 Task: Select transit view around selected location Joshua Tree National Park, California, United States and check out the nearest train station
Action: Mouse scrolled (989, 209) with delta (0, 0)
Screenshot: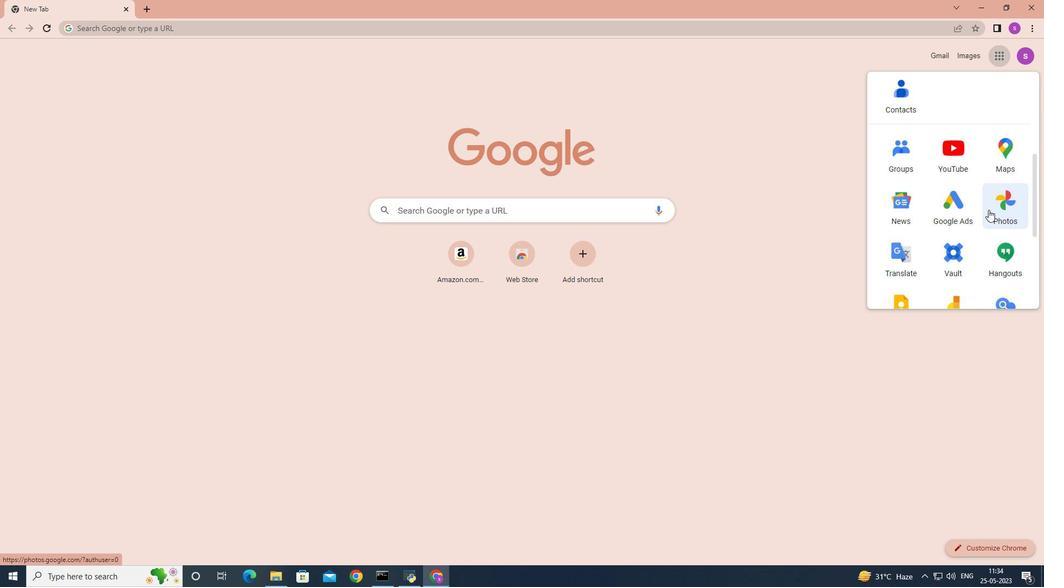 
Action: Mouse scrolled (989, 209) with delta (0, 0)
Screenshot: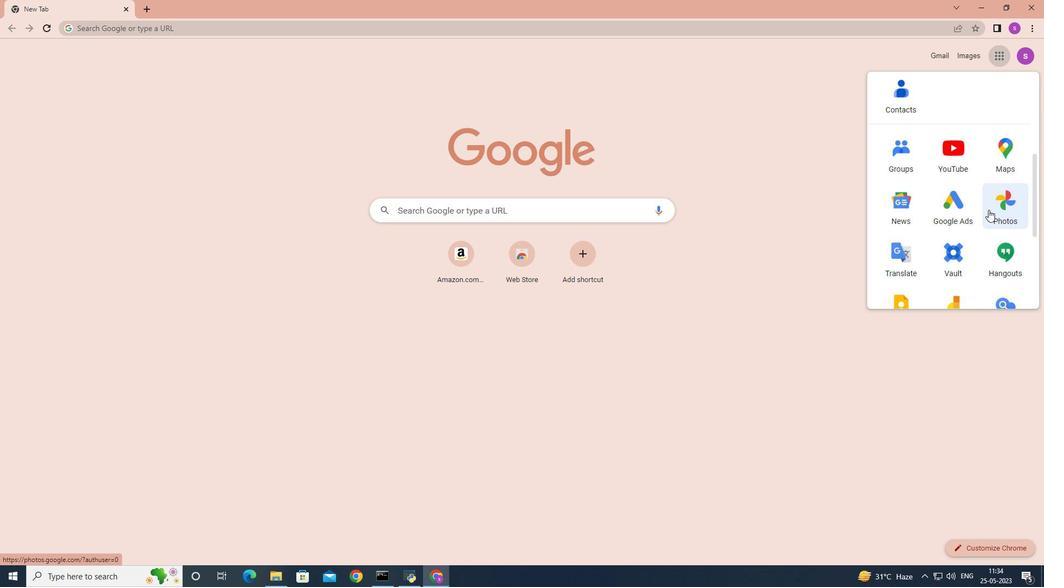 
Action: Mouse moved to (1005, 178)
Screenshot: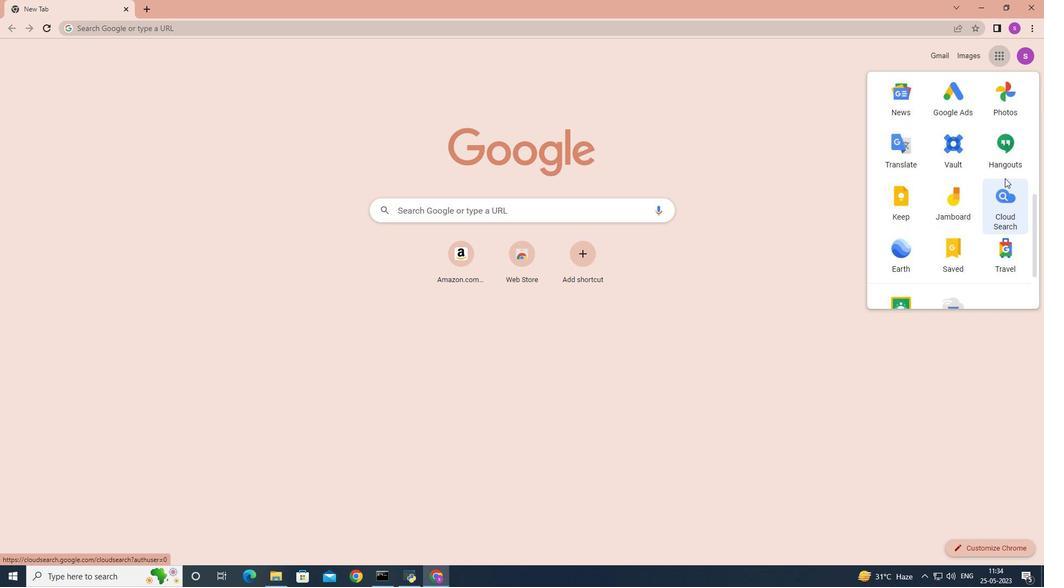 
Action: Mouse scrolled (1005, 179) with delta (0, 0)
Screenshot: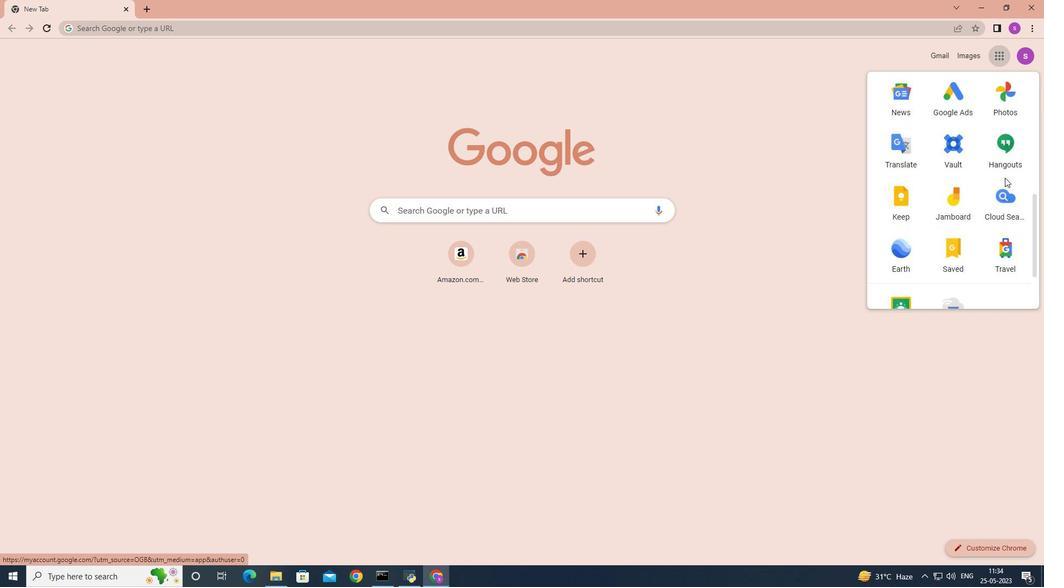 
Action: Mouse scrolled (1005, 179) with delta (0, 0)
Screenshot: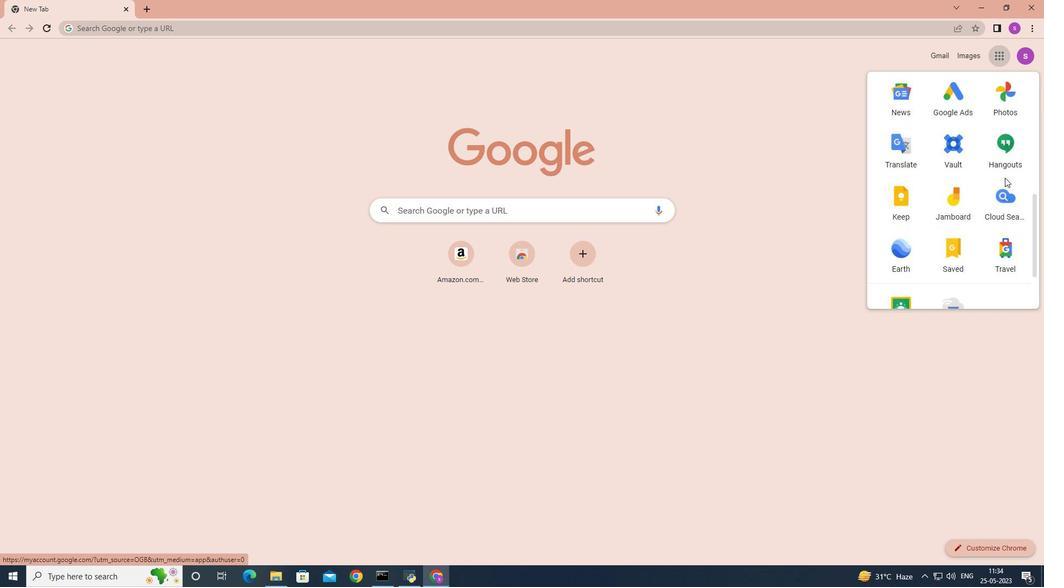 
Action: Mouse moved to (1003, 146)
Screenshot: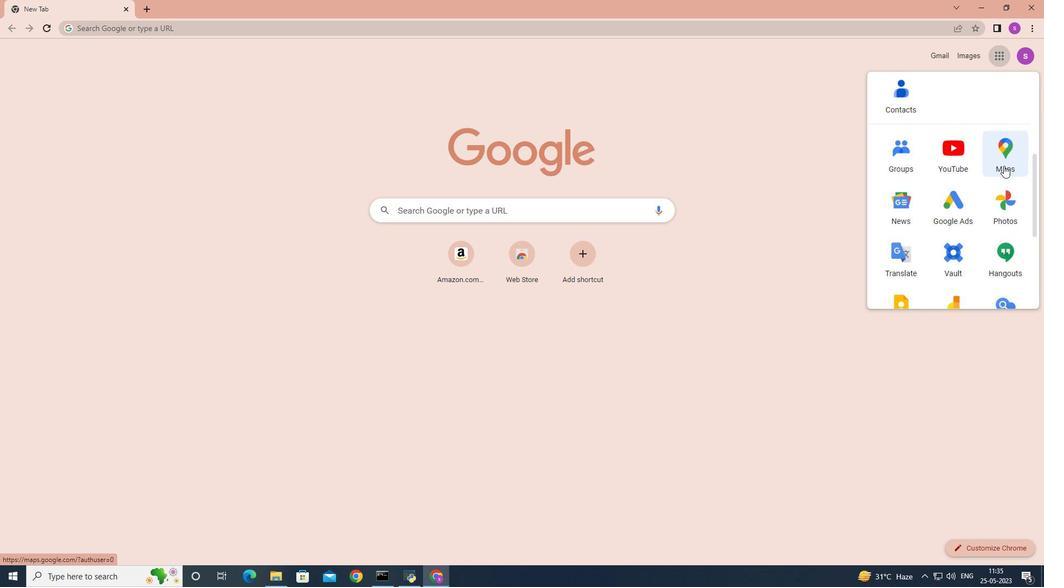 
Action: Mouse pressed left at (1003, 146)
Screenshot: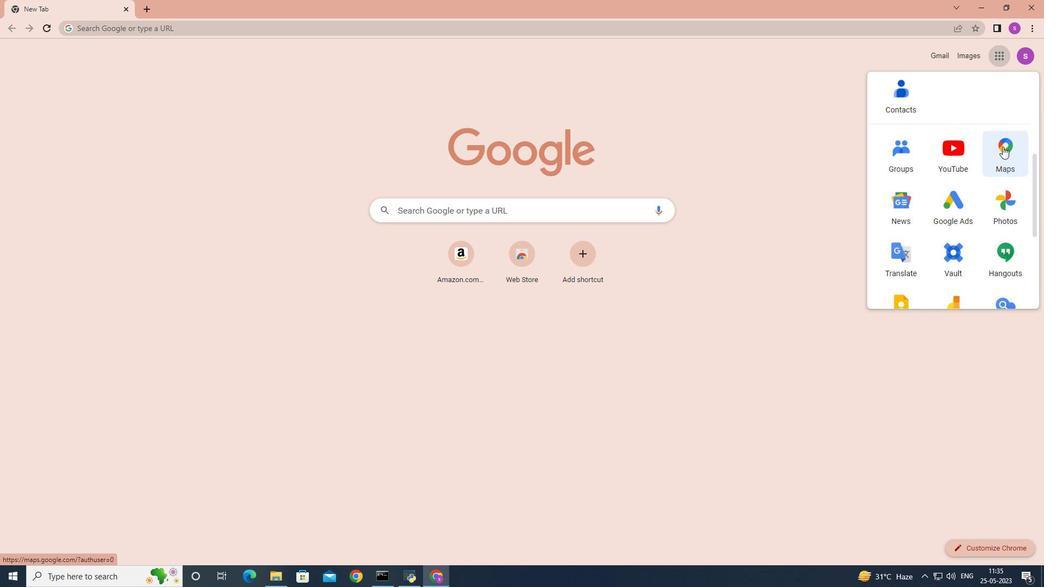 
Action: Mouse moved to (212, 57)
Screenshot: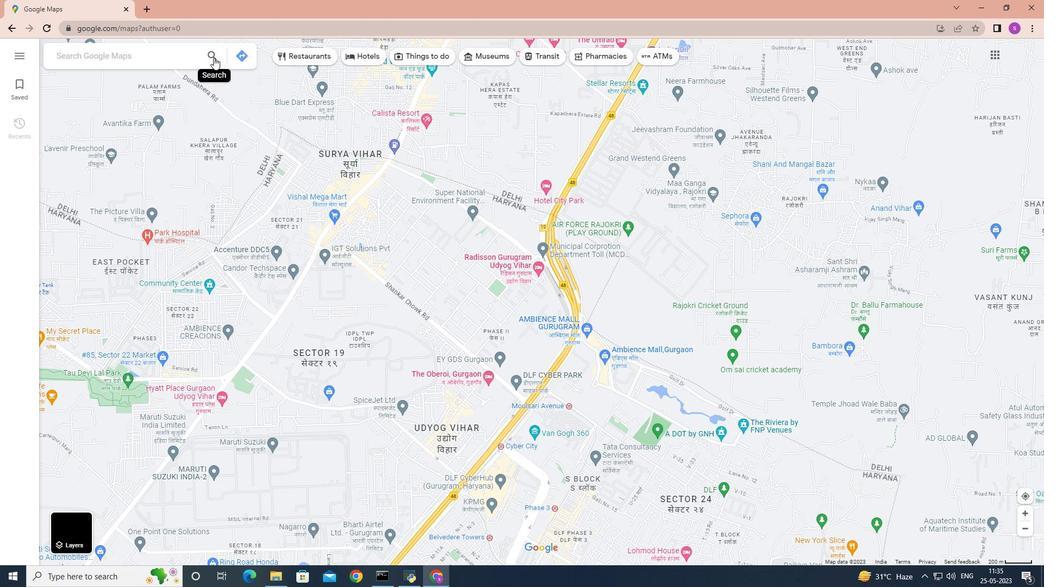 
Action: Mouse pressed left at (212, 57)
Screenshot: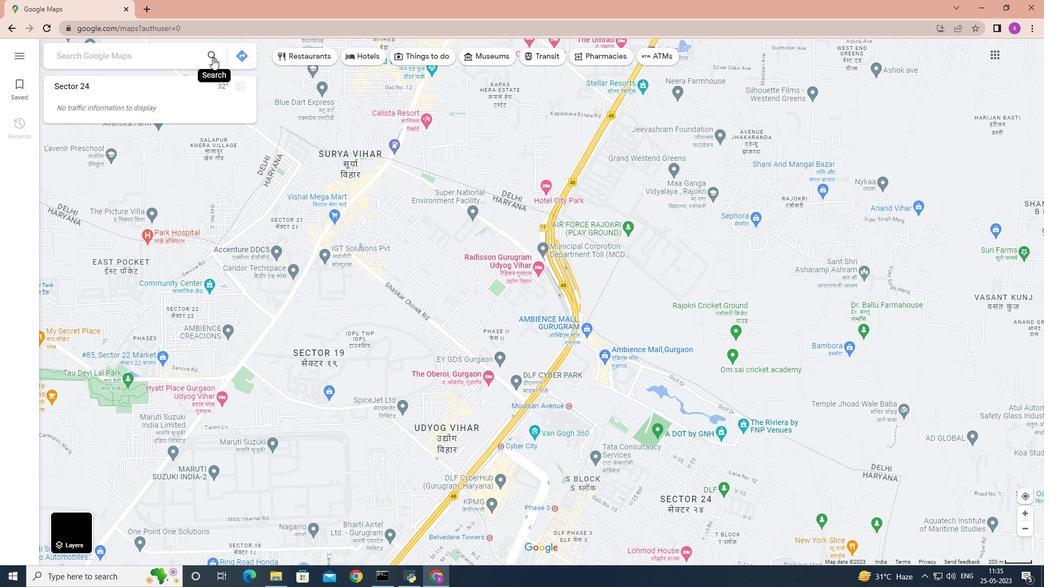 
Action: Mouse moved to (207, 60)
Screenshot: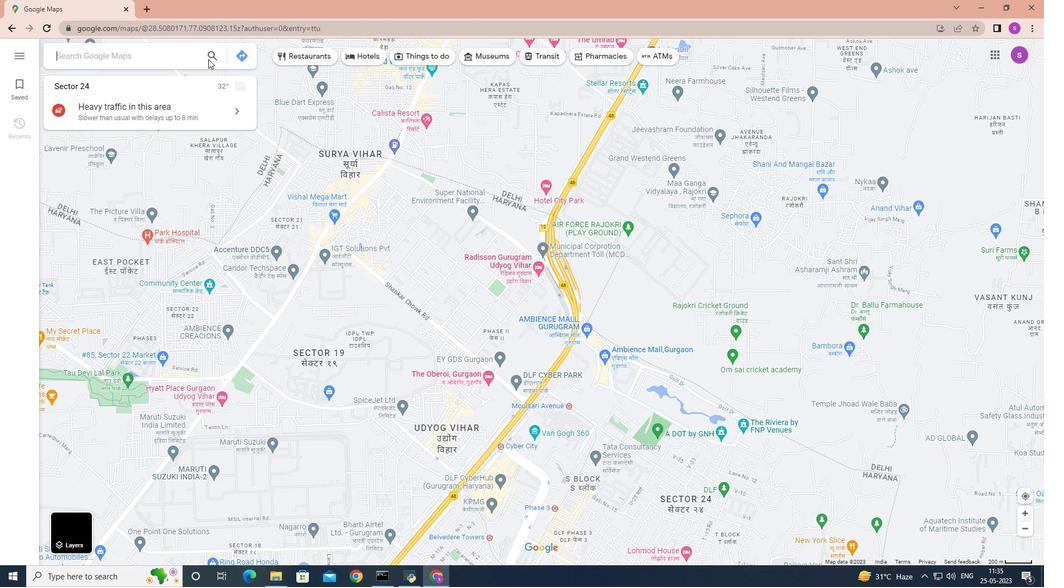 
Action: Key pressed <Key.shift>Joshua<Key.space><Key.shift>Tree<Key.space><Key.shift>National<Key.space><Key.shift>park,<Key.space><Key.shift>California<Key.space>,<Key.space>uno<Key.backspace>itr<Key.backspace>ed<Key.space><Key.shift>States
Screenshot: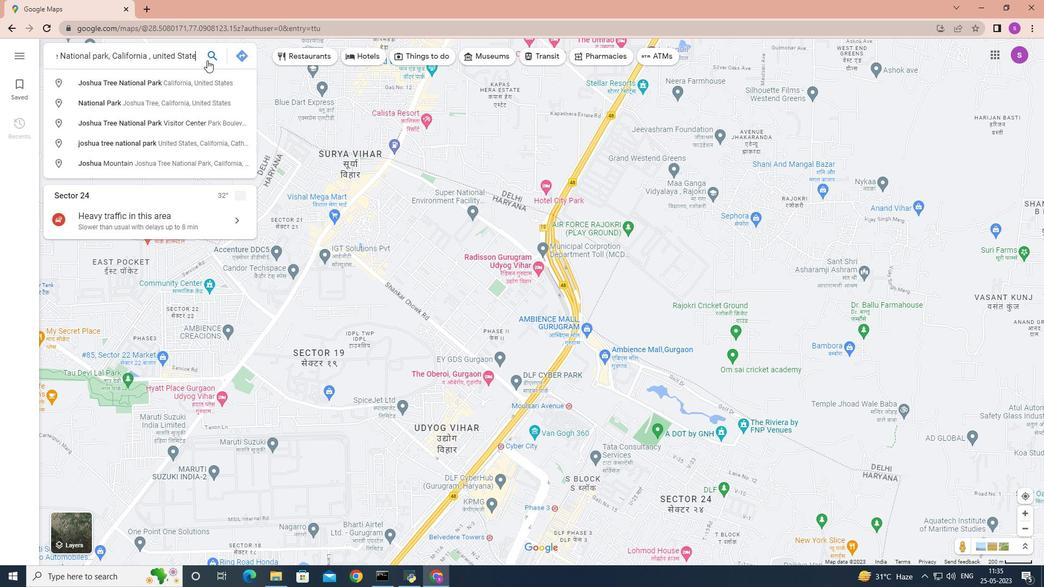 
Action: Mouse moved to (210, 53)
Screenshot: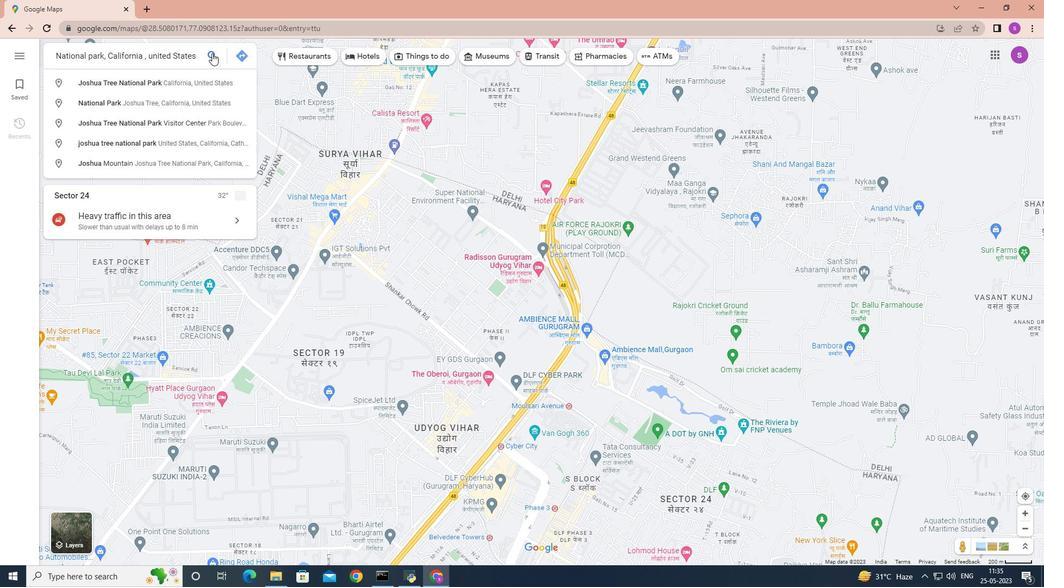
Action: Mouse pressed left at (210, 53)
Screenshot: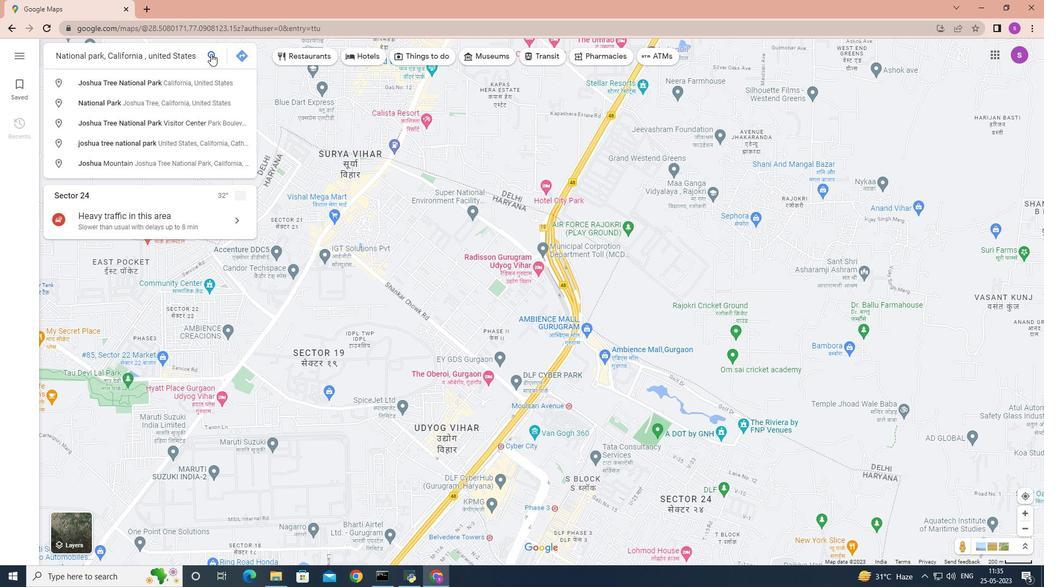 
Action: Mouse moved to (398, 536)
Screenshot: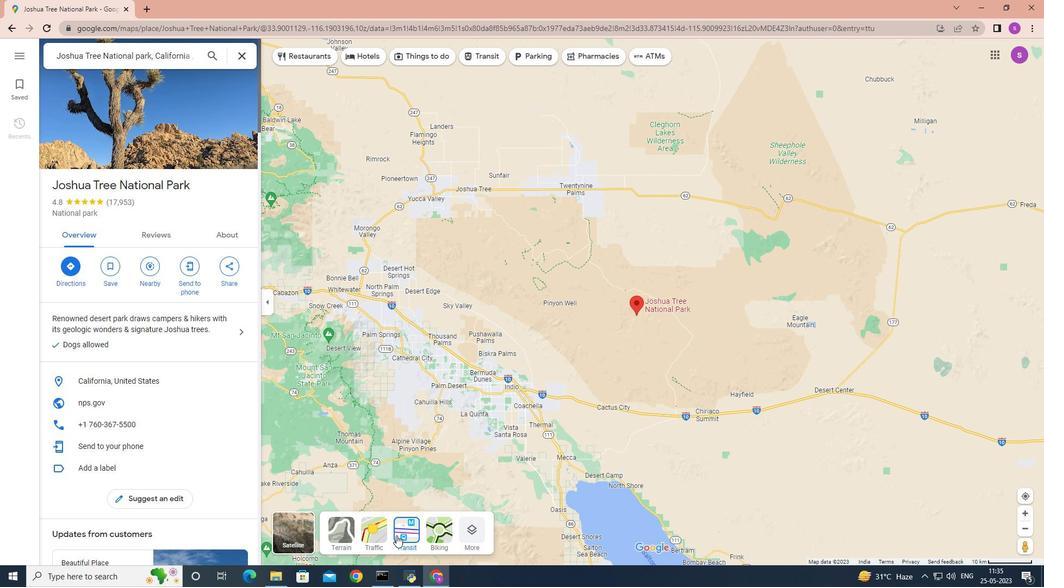 
Action: Mouse pressed left at (398, 536)
Screenshot: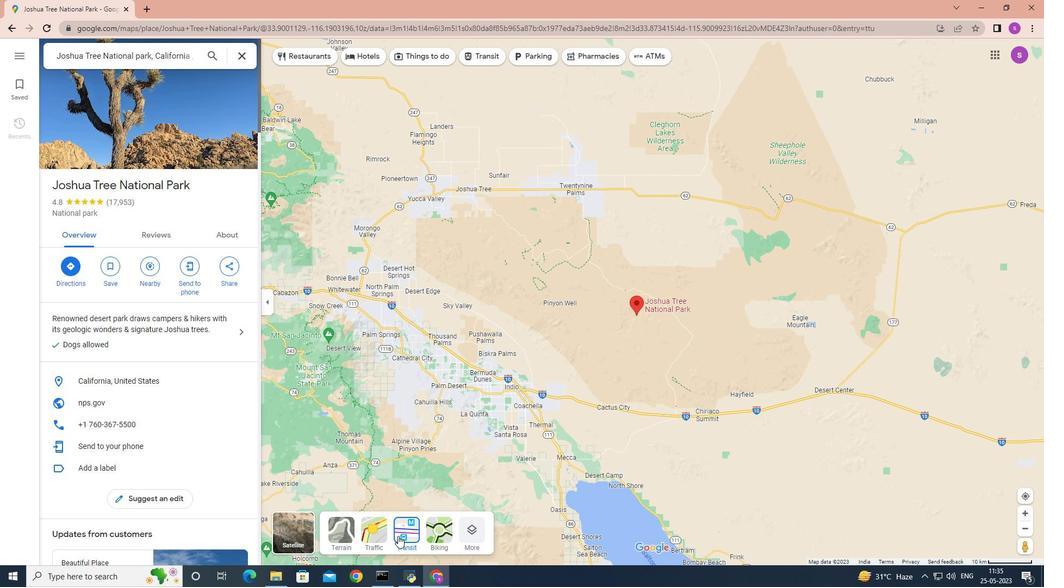 
Action: Mouse moved to (487, 53)
Screenshot: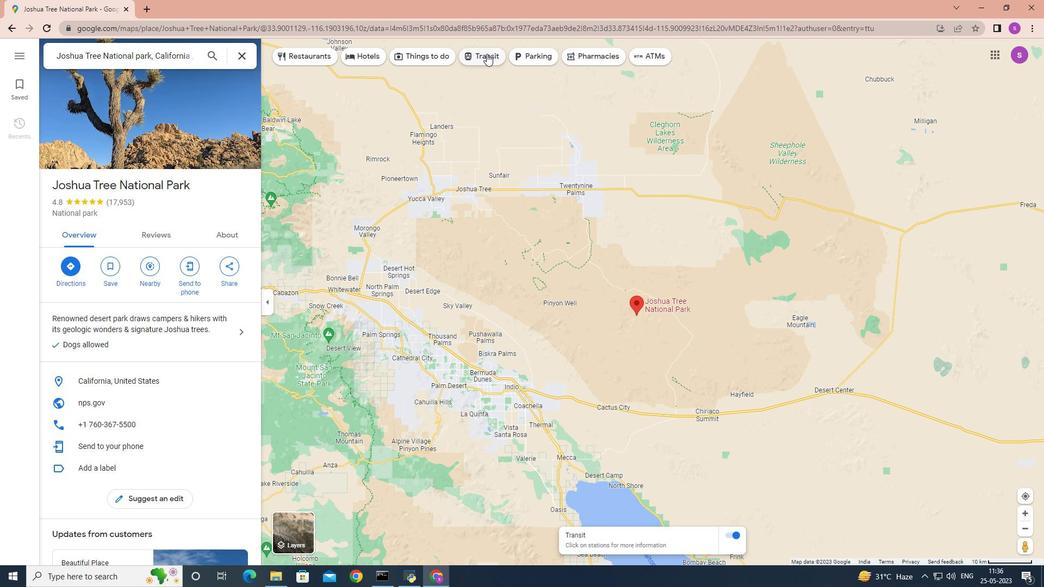 
Action: Mouse pressed left at (487, 53)
Screenshot: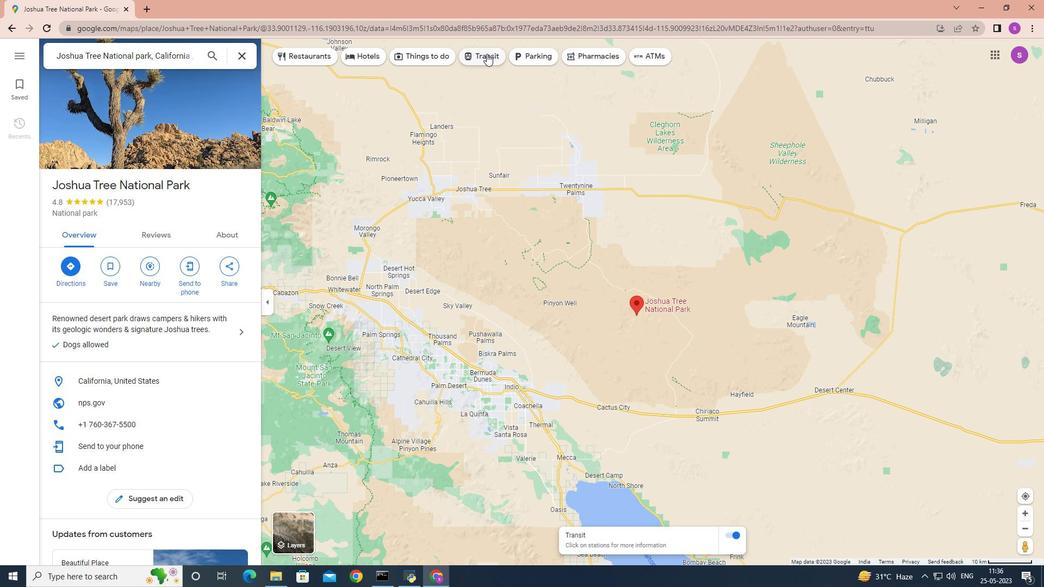 
Action: Mouse moved to (81, 55)
Screenshot: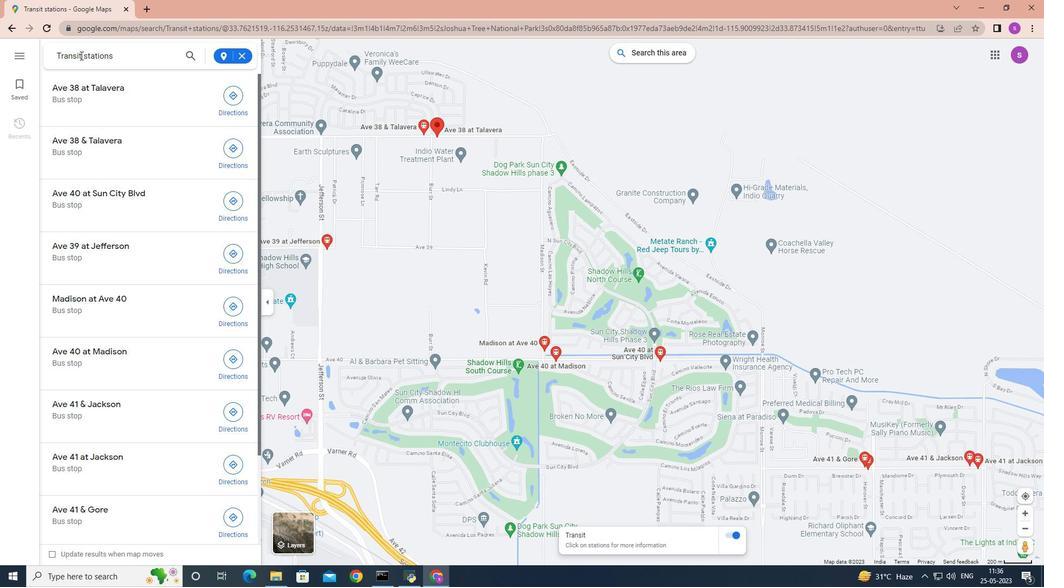 
Action: Mouse pressed left at (81, 55)
Screenshot: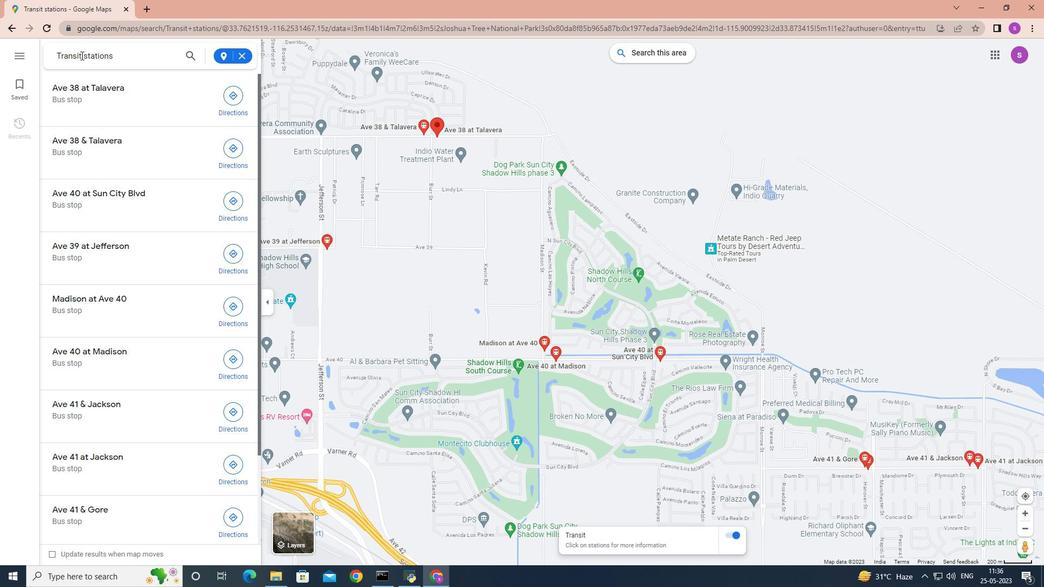 
Action: Mouse moved to (80, 55)
Screenshot: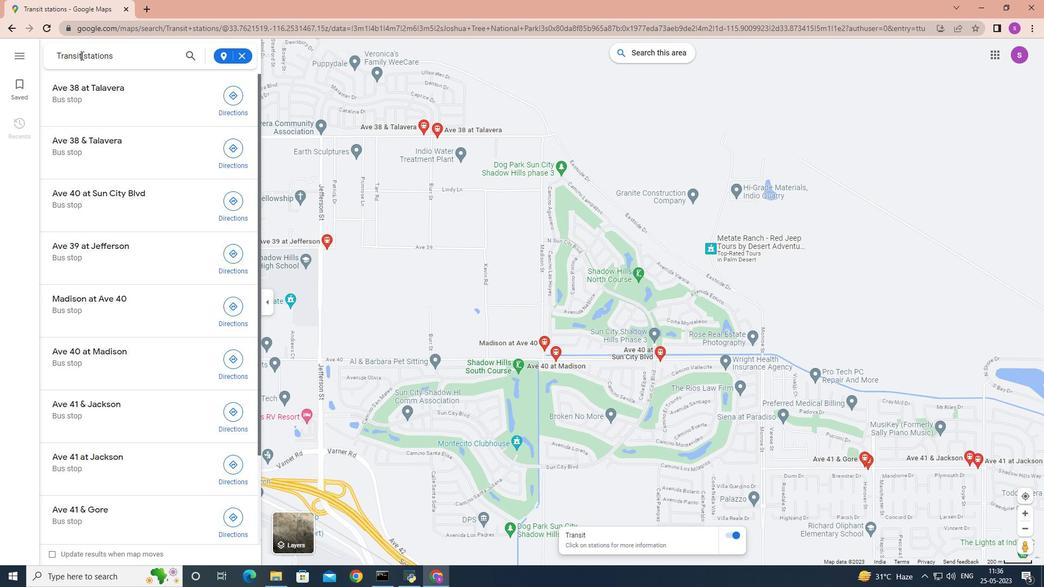 
Action: Key pressed <Key.backspace><Key.backspace><Key.backspace><Key.backspace><Key.backspace>ain
Screenshot: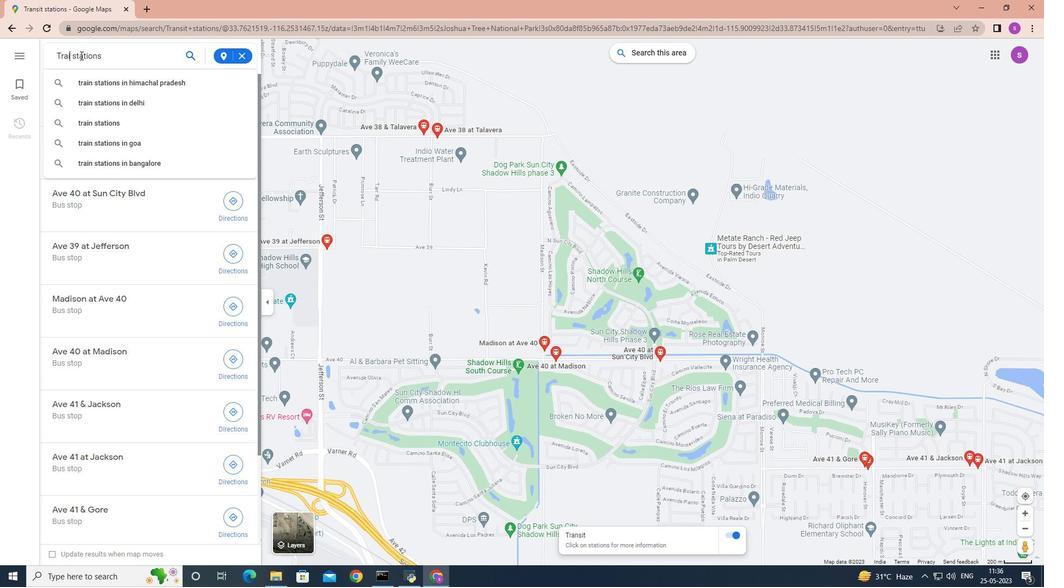 
Action: Mouse moved to (186, 53)
Screenshot: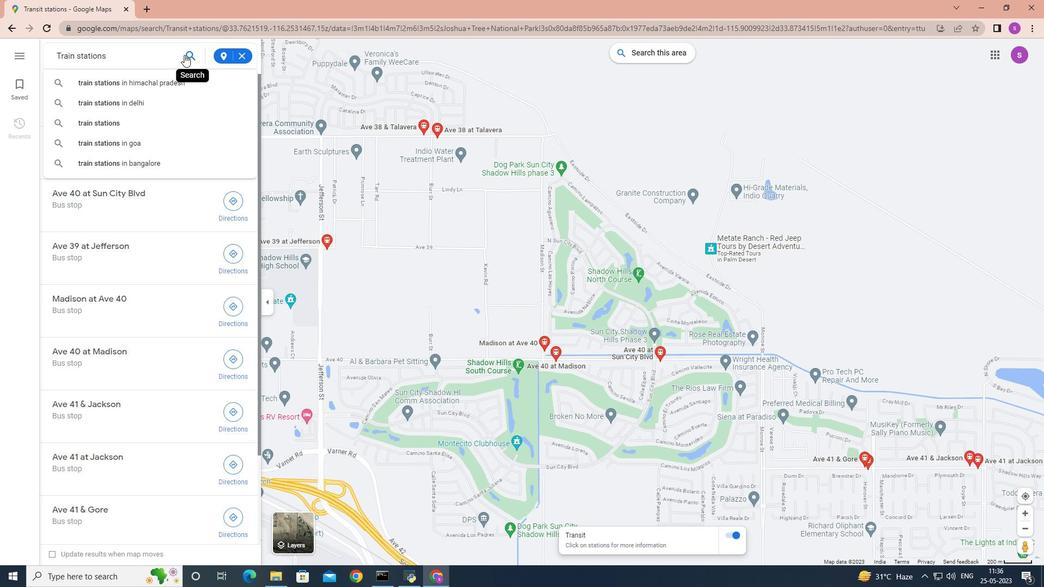 
Action: Mouse pressed left at (186, 53)
Screenshot: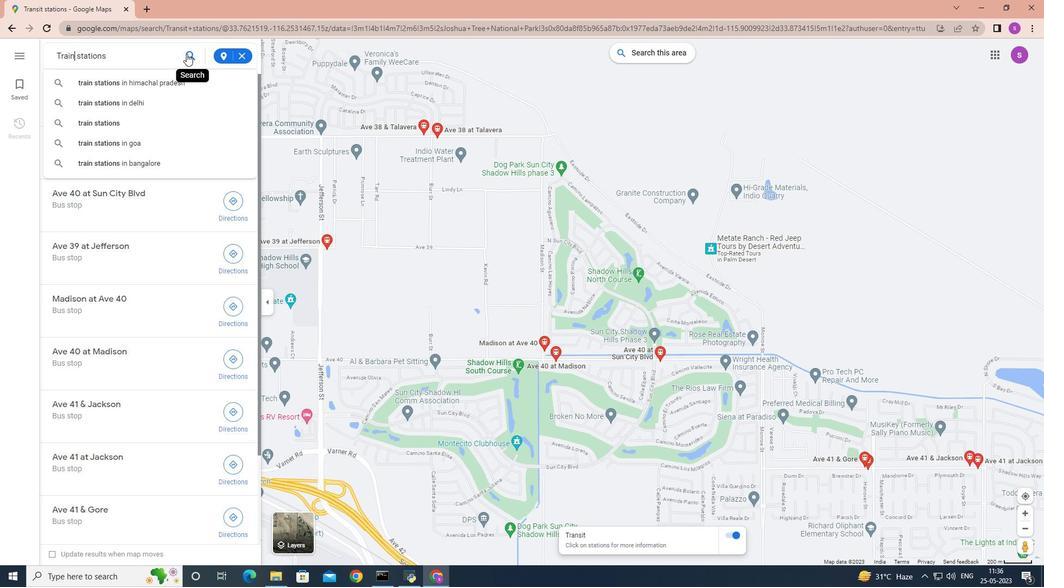 
Action: Mouse moved to (382, 151)
Screenshot: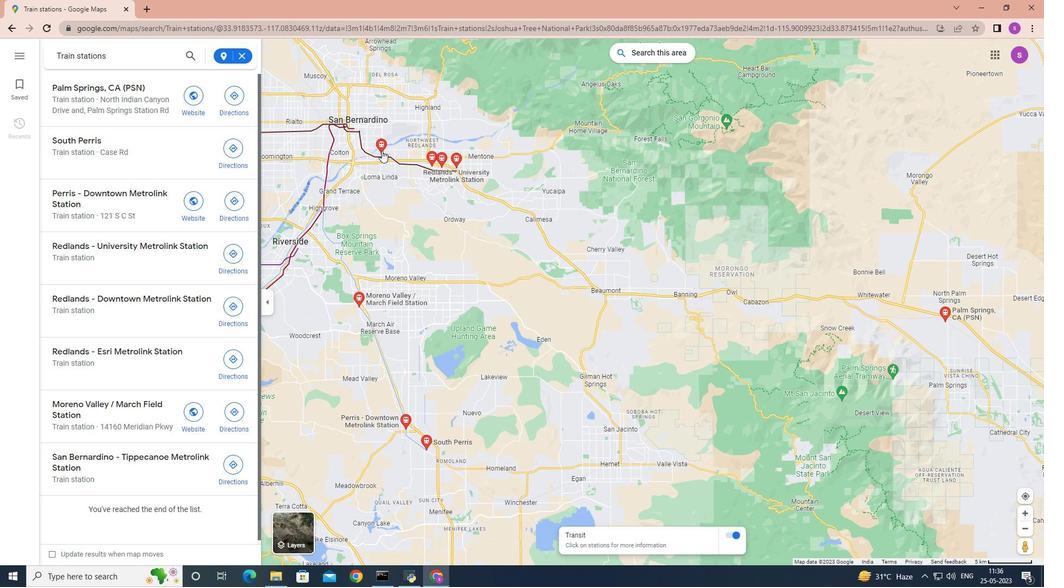 
Action: Mouse pressed left at (382, 151)
Screenshot: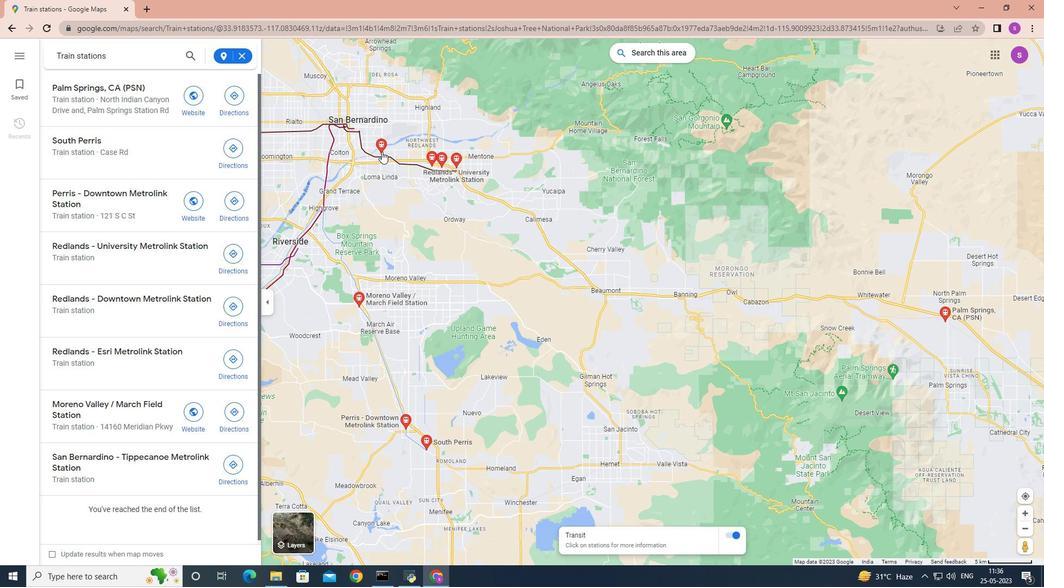 
Action: Mouse moved to (474, 84)
Screenshot: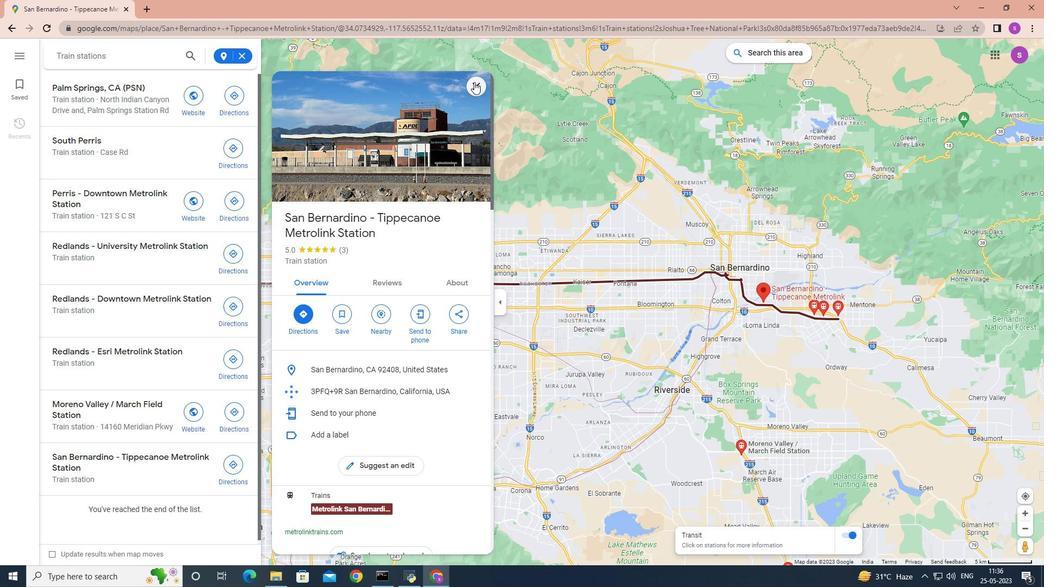 
Action: Mouse pressed left at (474, 84)
Screenshot: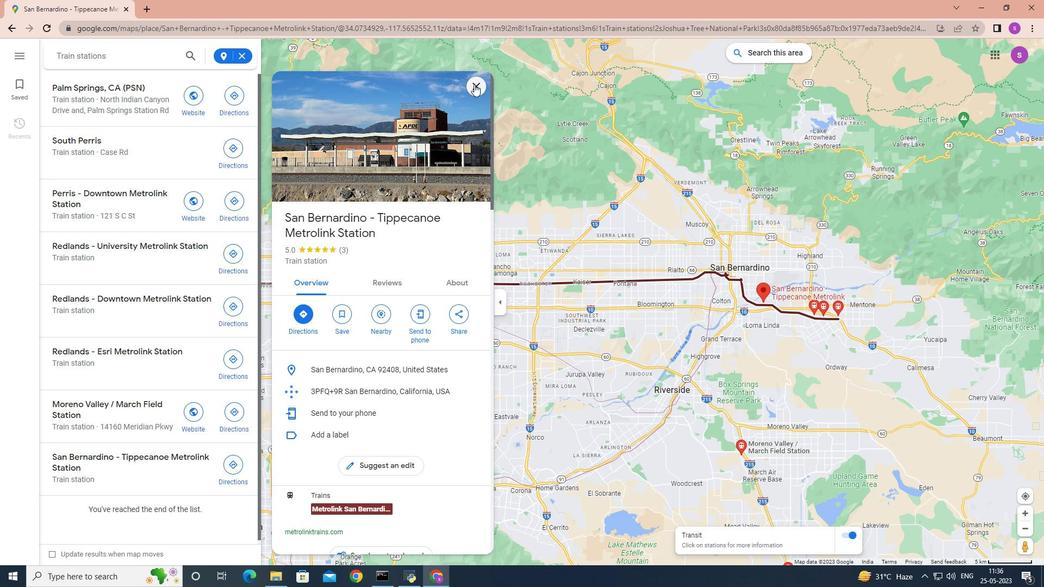 
Action: Mouse moved to (704, 280)
Screenshot: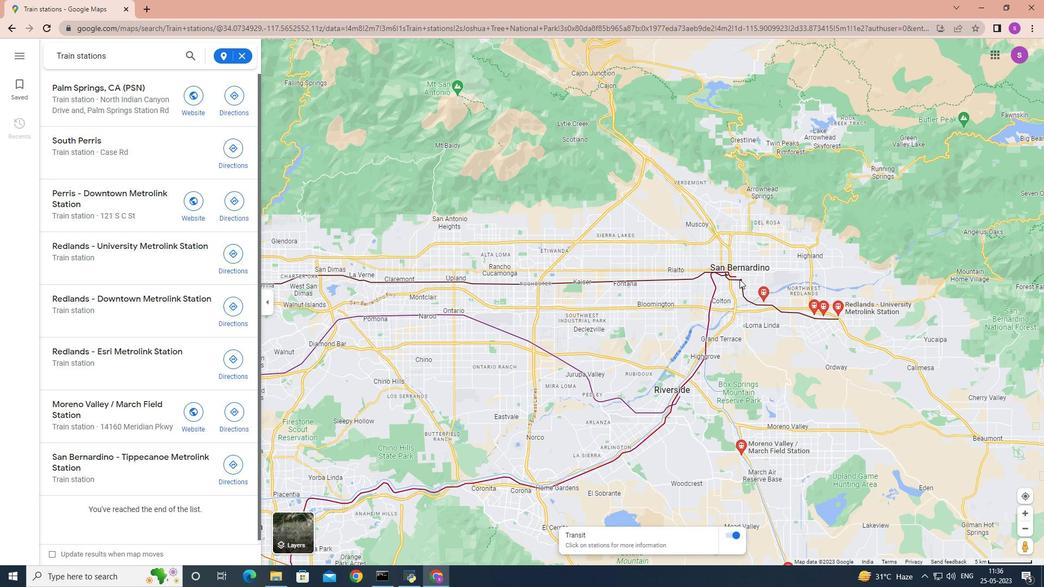 
Action: Mouse scrolled (704, 280) with delta (0, 0)
Screenshot: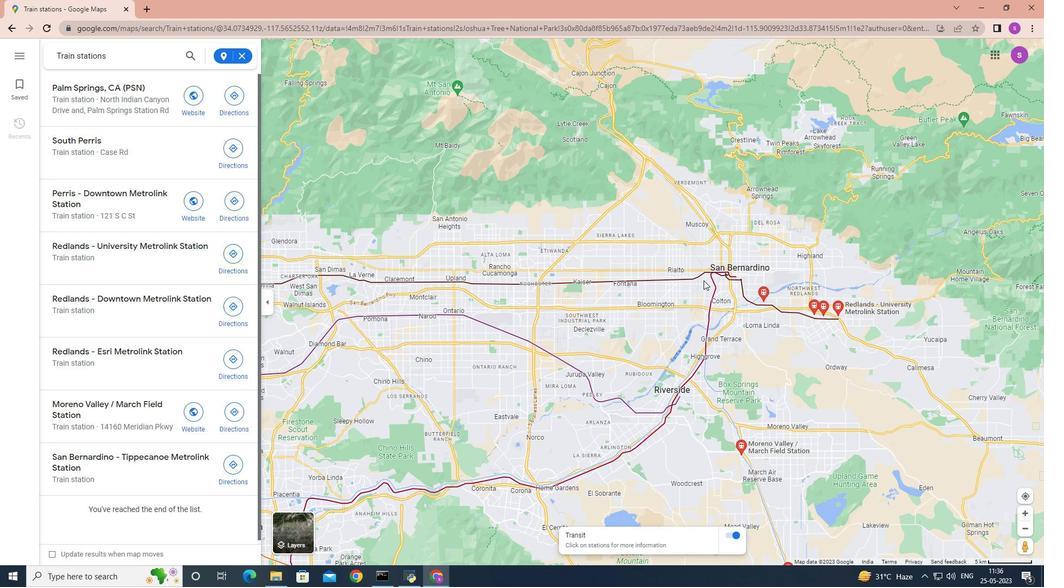
Action: Mouse moved to (798, 306)
Screenshot: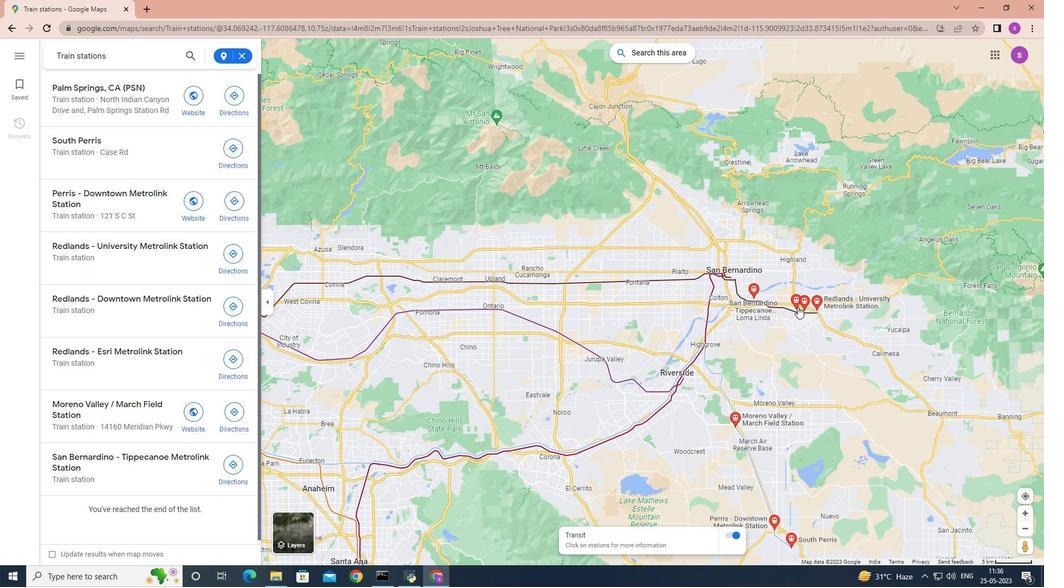 
Action: Mouse pressed left at (798, 306)
Screenshot: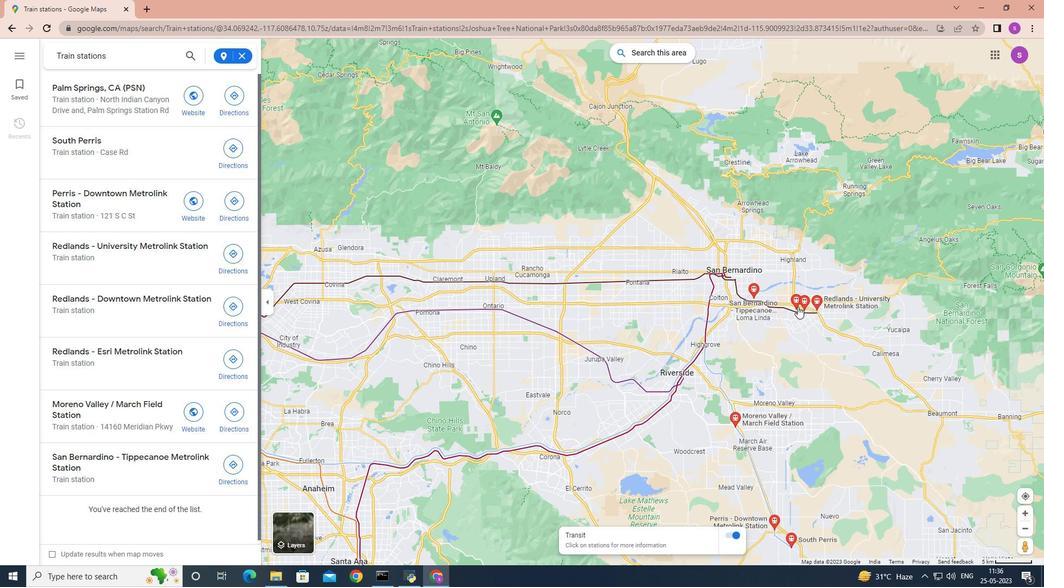 
Action: Mouse moved to (377, 271)
Screenshot: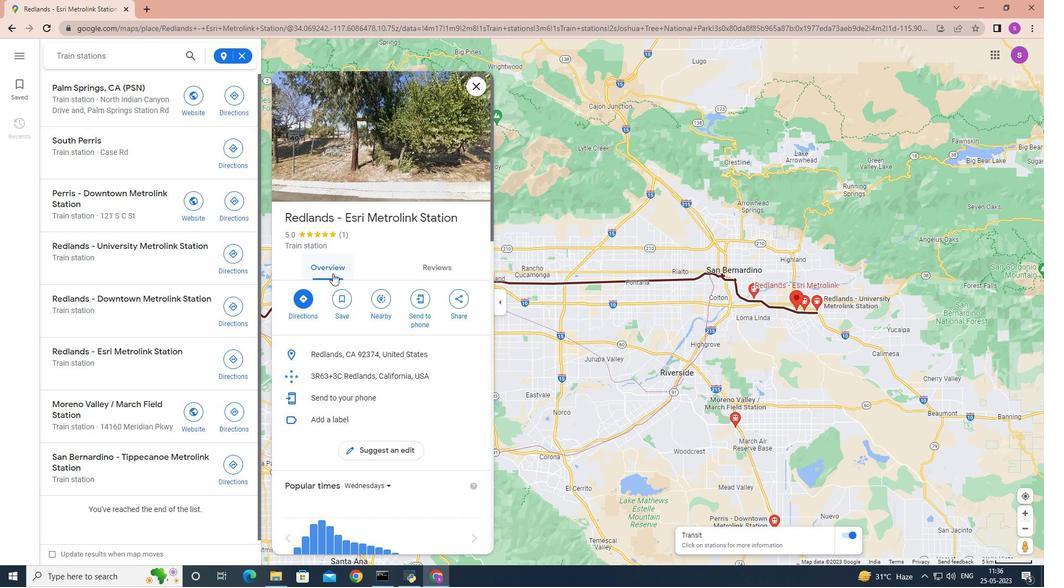
Action: Mouse scrolled (358, 273) with delta (0, 0)
Screenshot: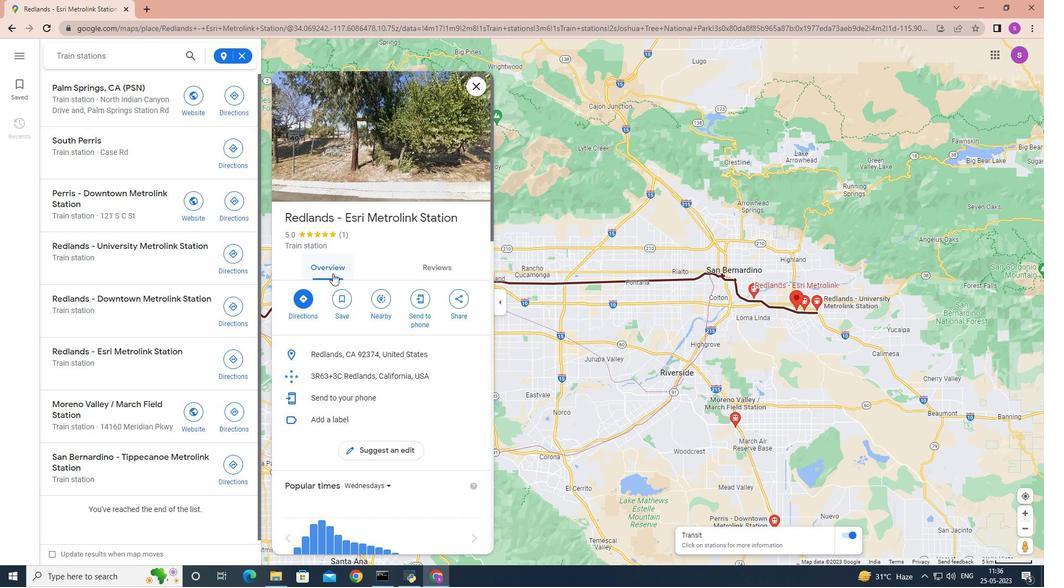 
Action: Mouse moved to (385, 269)
Screenshot: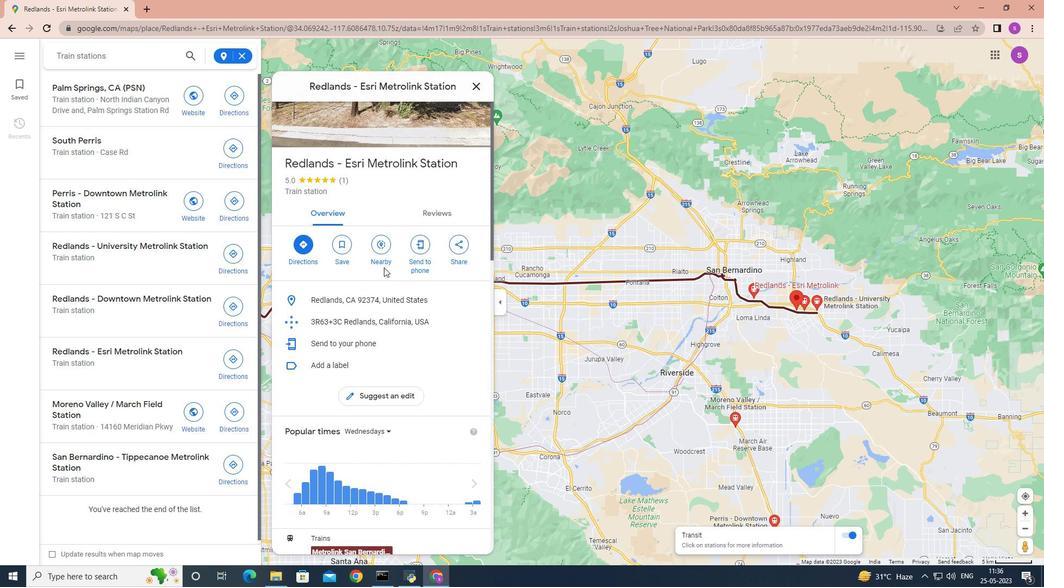 
Action: Mouse scrolled (385, 269) with delta (0, 0)
Screenshot: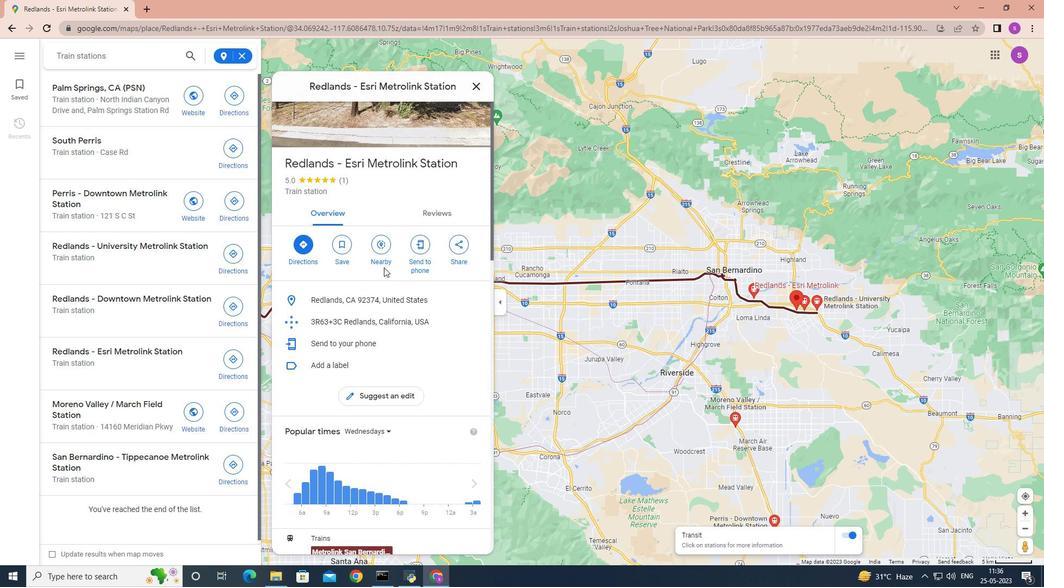 
Action: Mouse moved to (385, 270)
Screenshot: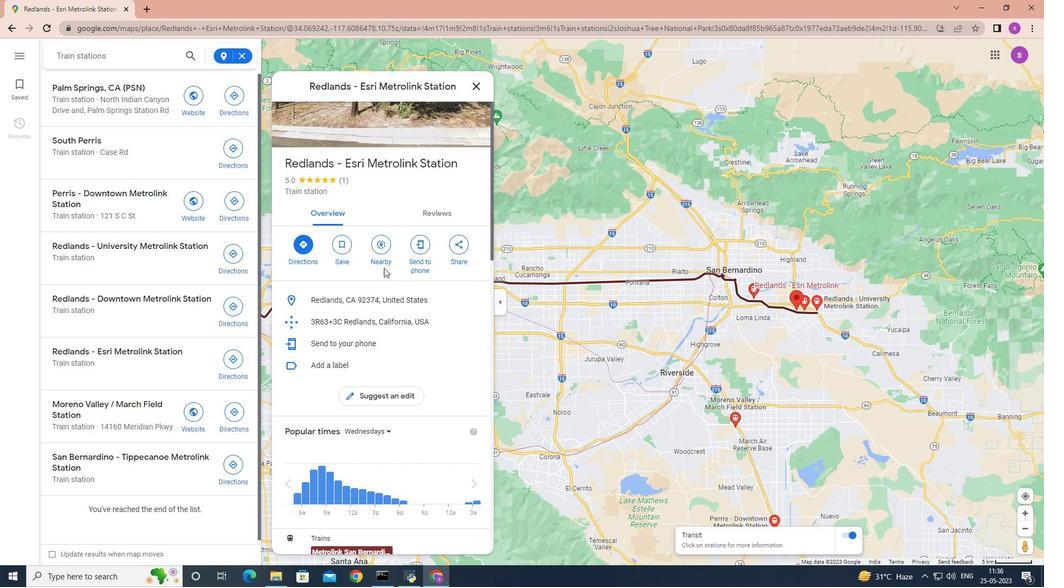 
Action: Mouse scrolled (385, 269) with delta (0, 0)
Screenshot: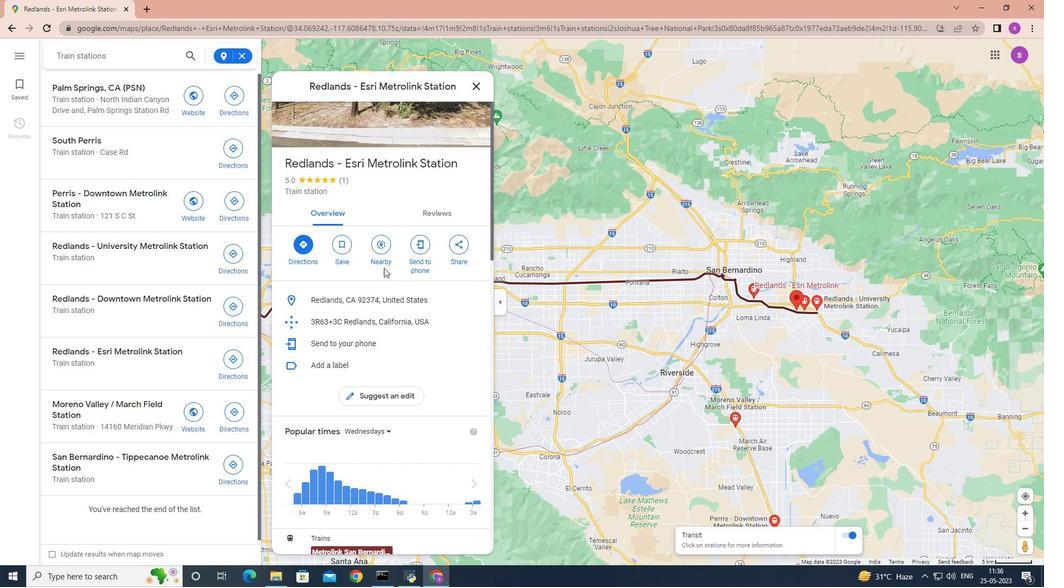 
Action: Mouse moved to (386, 270)
Screenshot: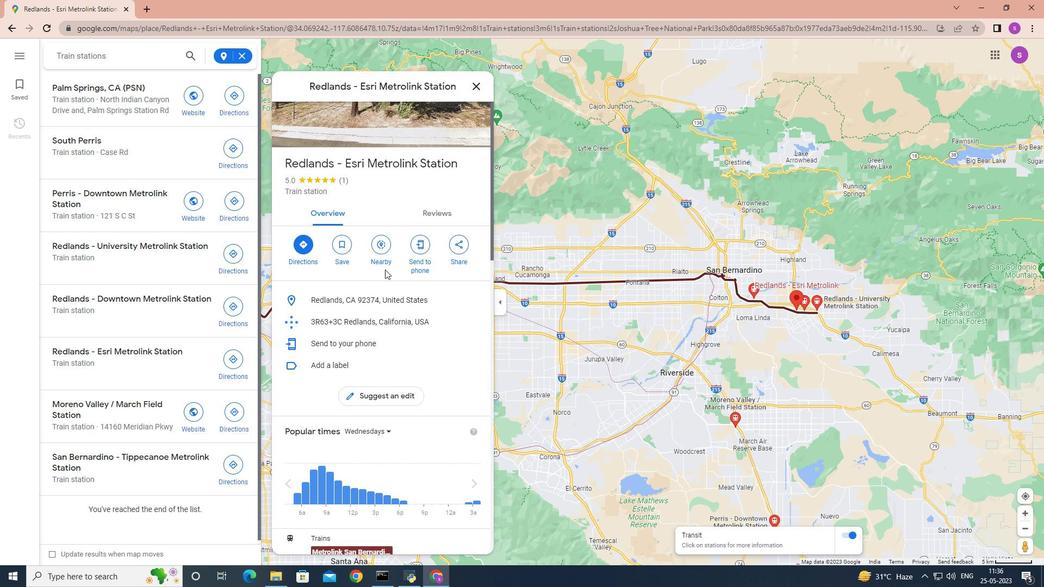 
Action: Mouse scrolled (386, 269) with delta (0, 0)
Screenshot: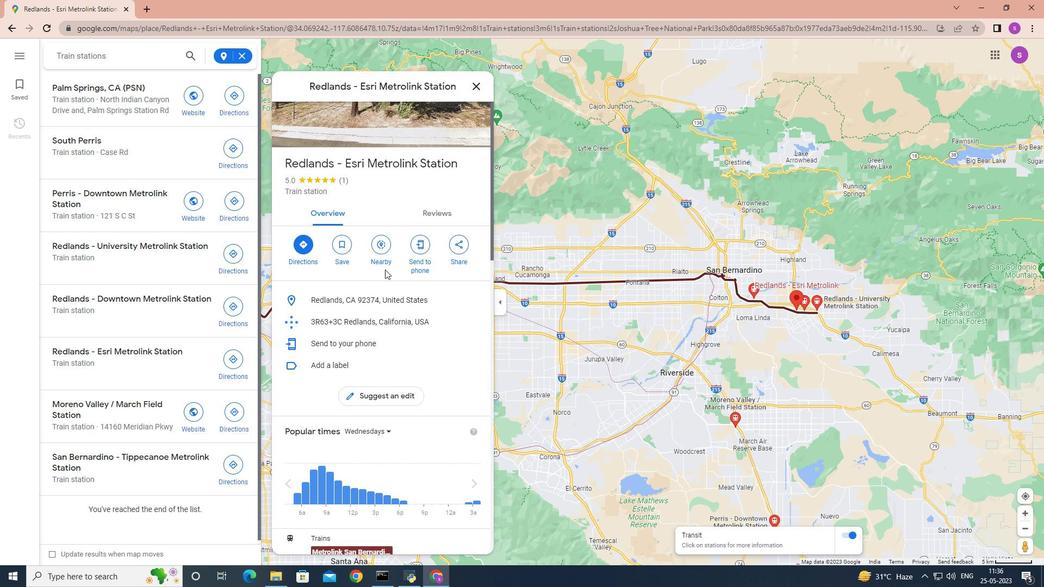 
Action: Mouse moved to (386, 271)
Screenshot: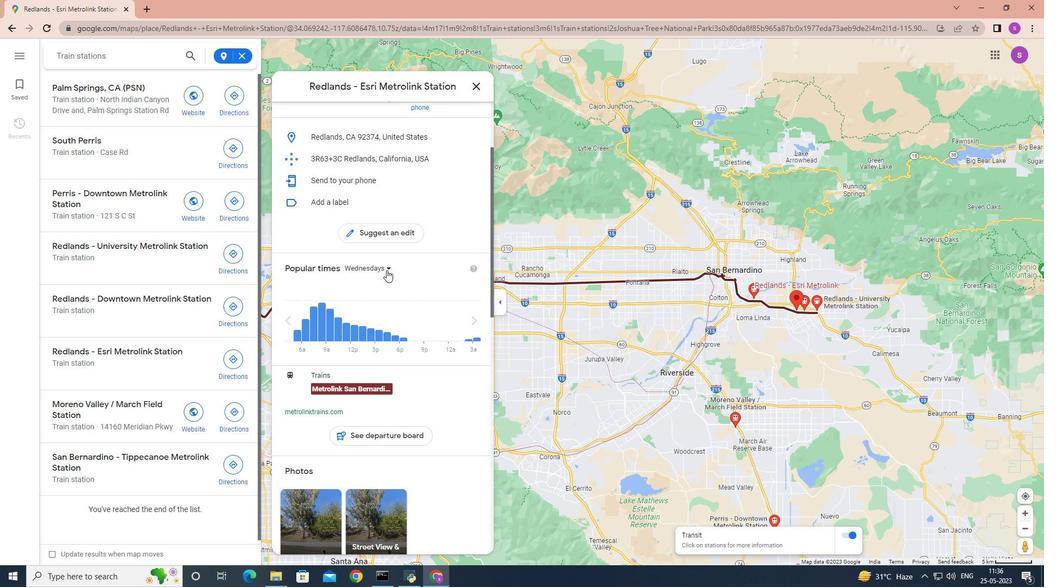 
Action: Mouse scrolled (386, 270) with delta (0, 0)
Screenshot: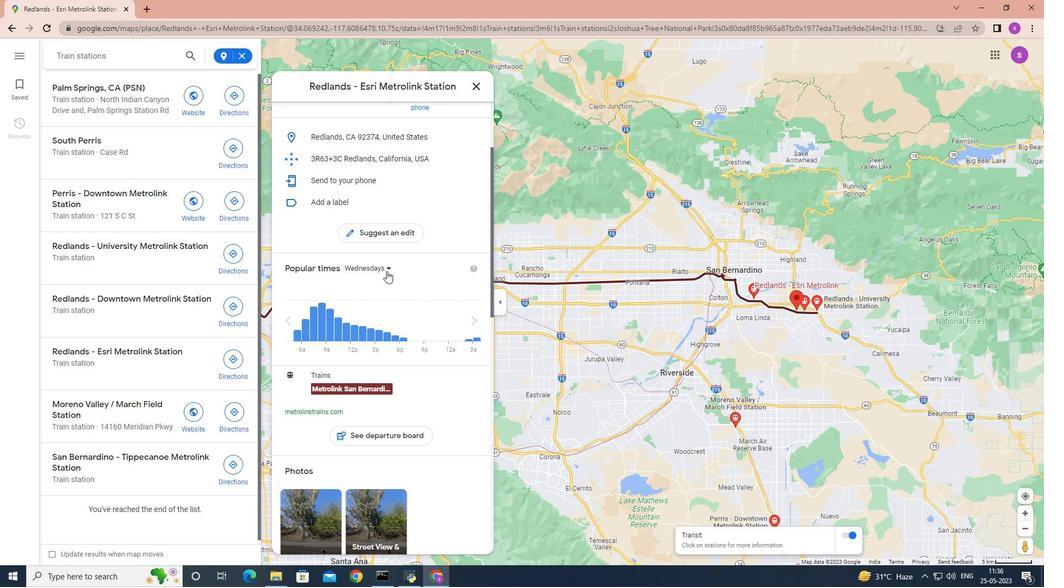 
Action: Mouse scrolled (386, 270) with delta (0, 0)
Screenshot: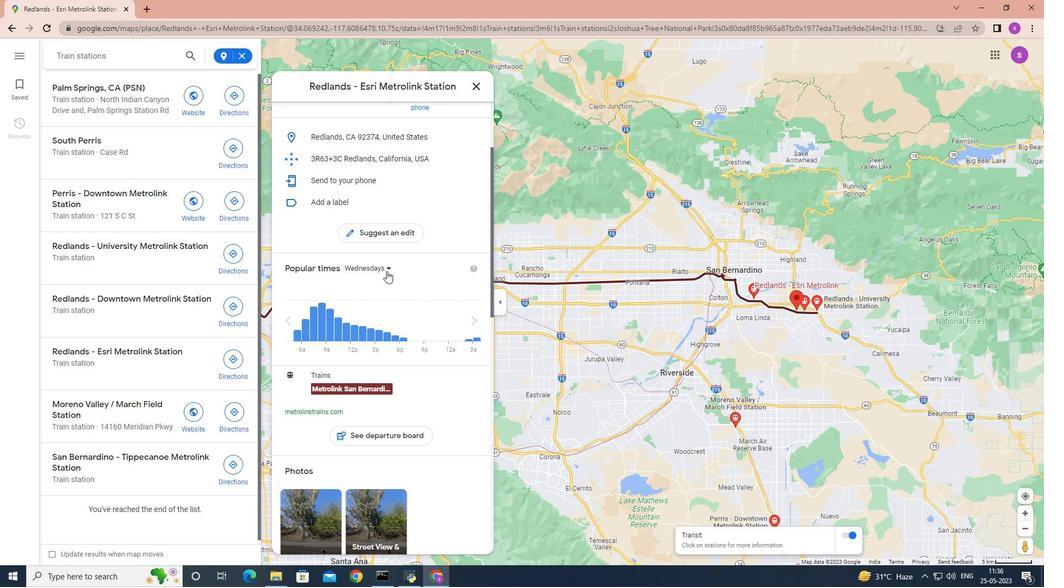 
Action: Mouse scrolled (386, 270) with delta (0, 0)
Screenshot: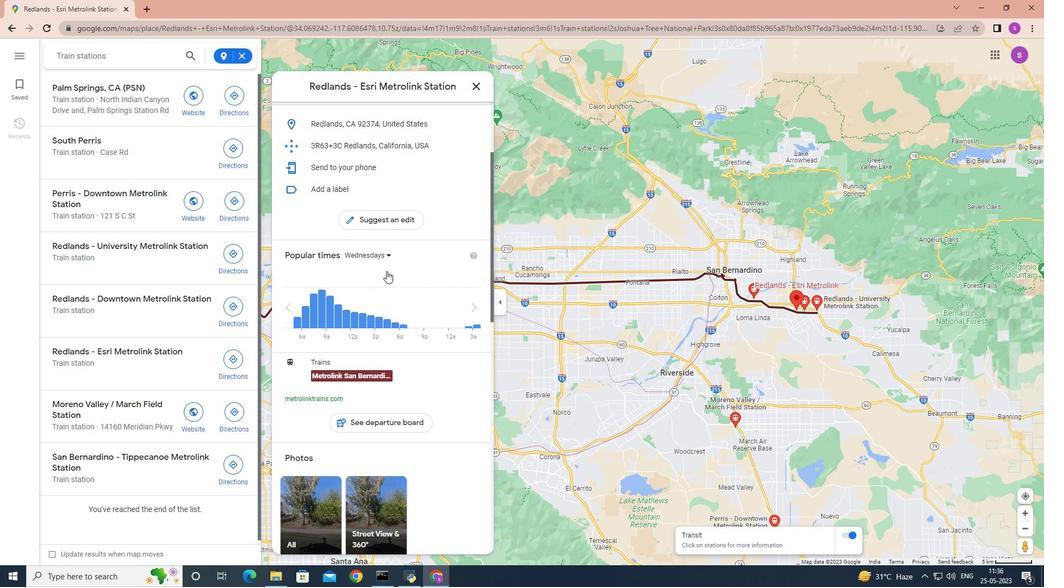 
Action: Mouse moved to (475, 89)
Screenshot: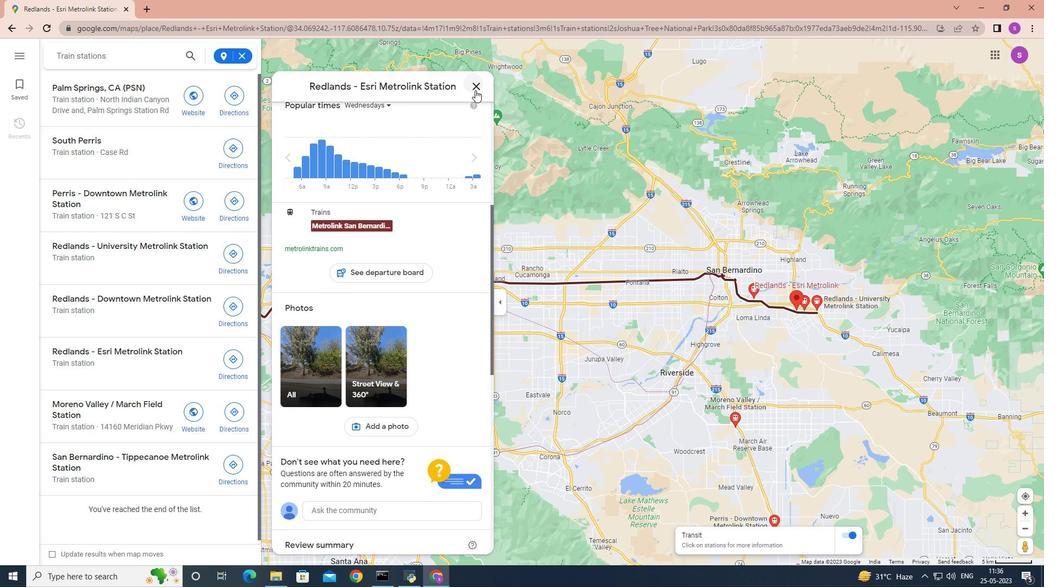 
Action: Mouse pressed left at (475, 89)
Screenshot: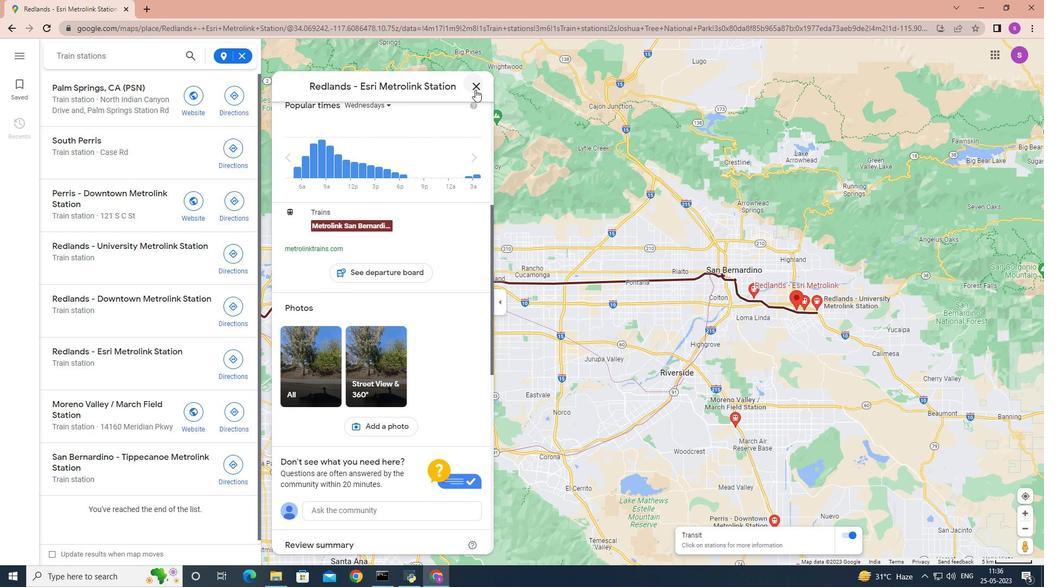 
Action: Mouse moved to (804, 309)
Screenshot: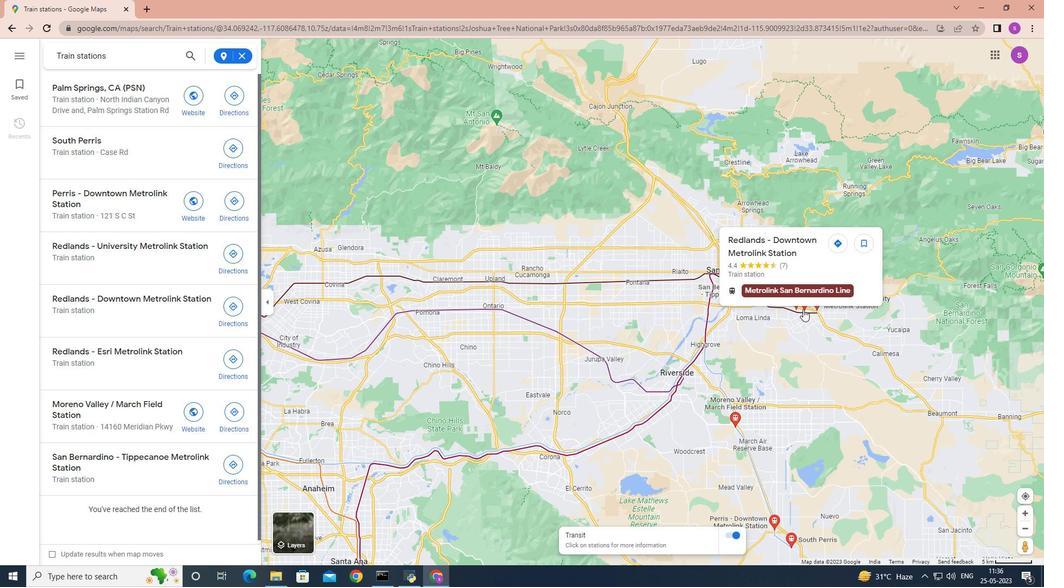 
Action: Mouse pressed left at (804, 309)
Screenshot: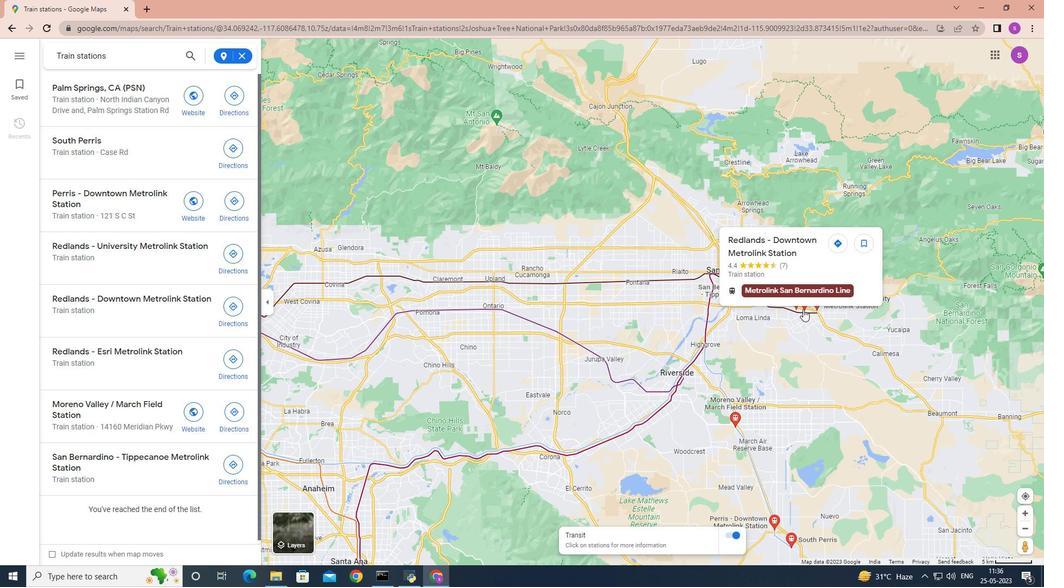 
Action: Mouse moved to (478, 87)
Screenshot: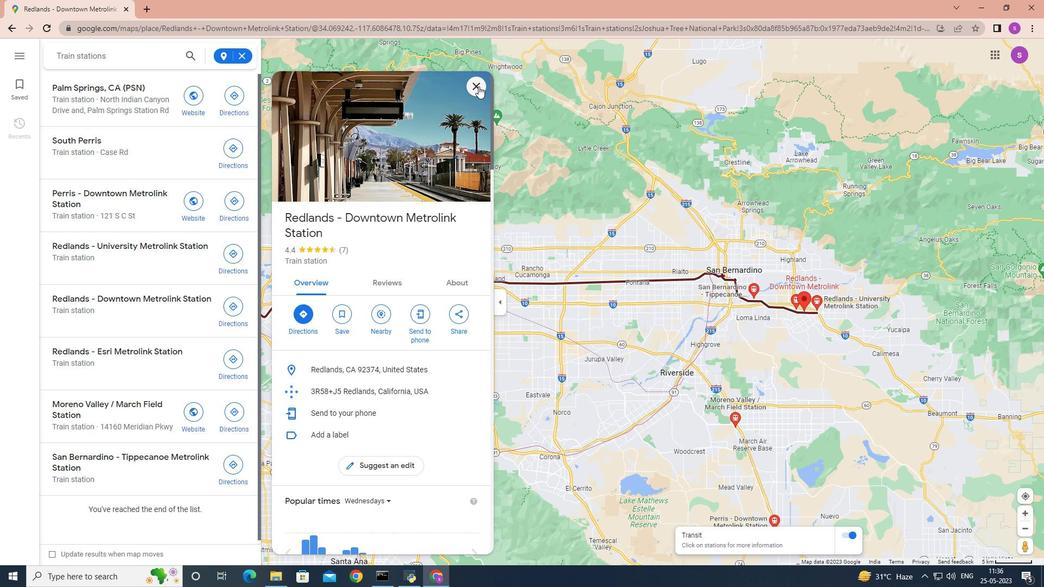 
Action: Mouse pressed left at (478, 87)
Screenshot: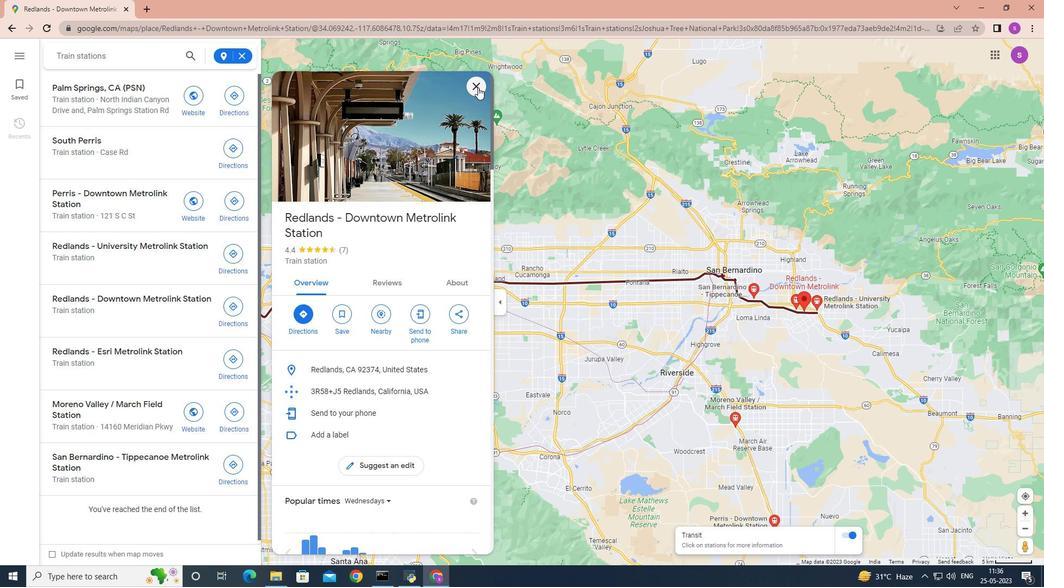 
Action: Mouse moved to (818, 310)
Screenshot: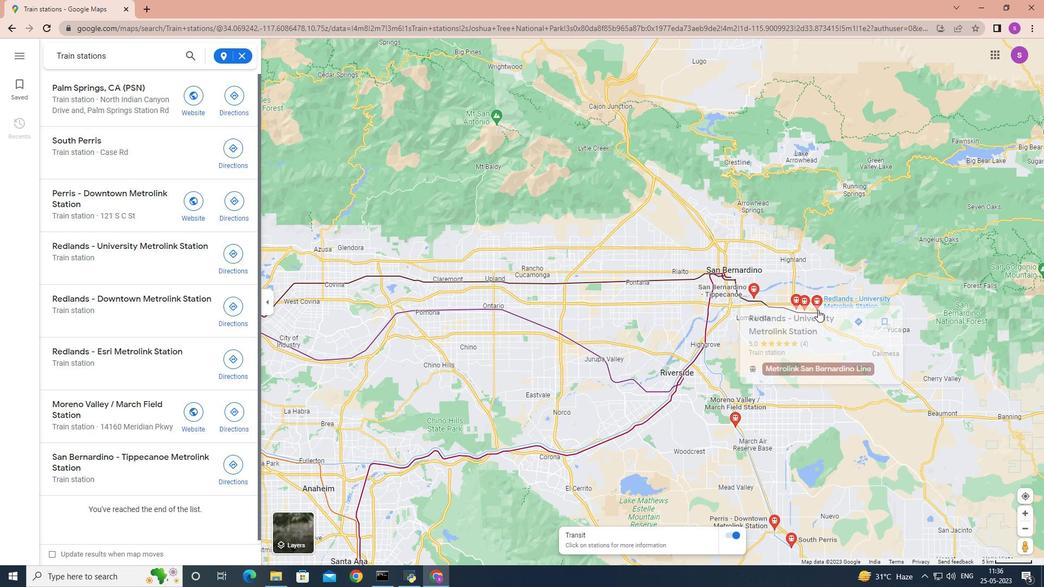 
Action: Mouse pressed left at (818, 310)
Screenshot: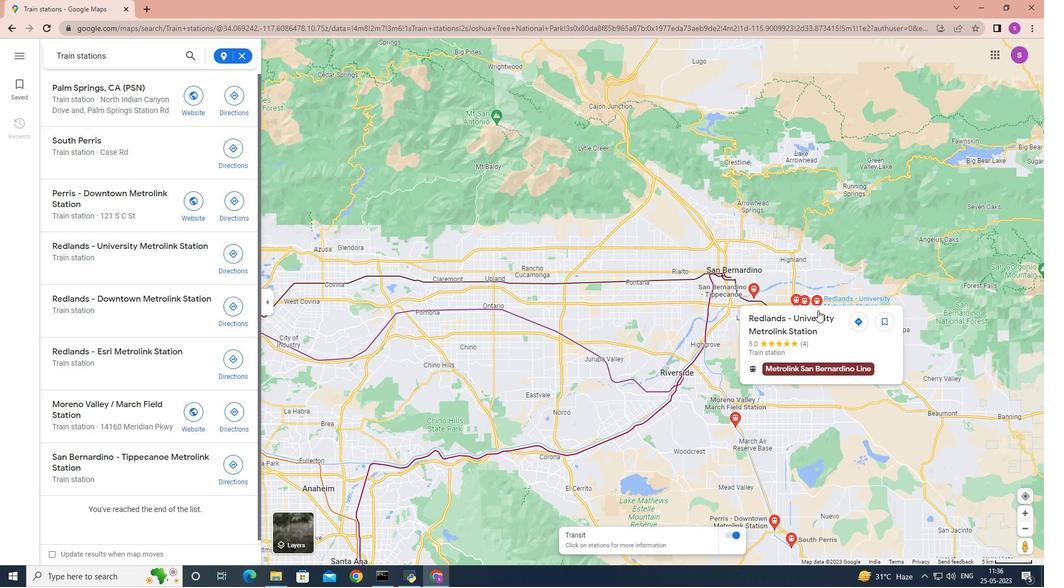 
Action: Mouse moved to (390, 192)
Screenshot: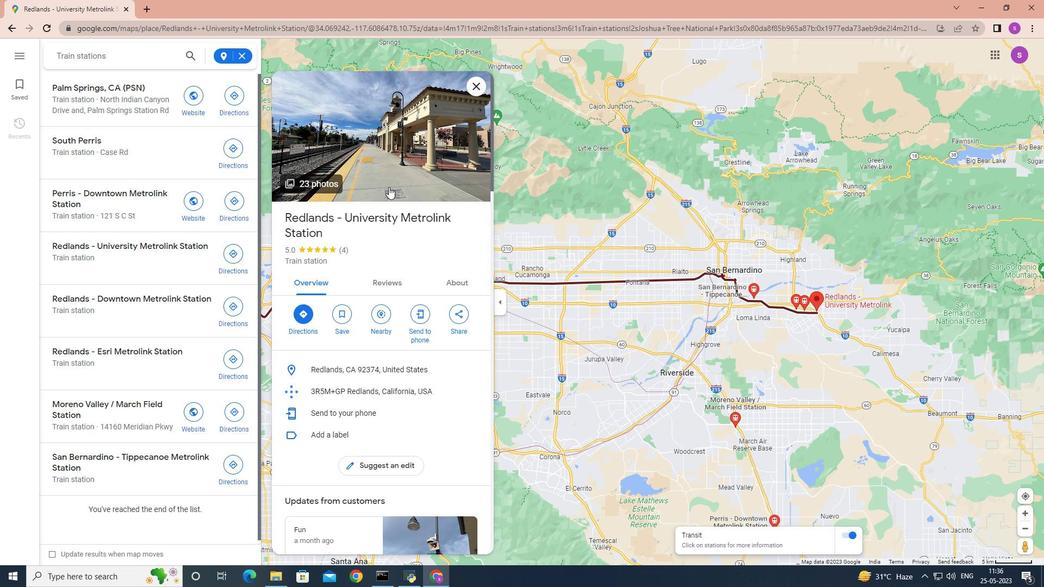 
Action: Mouse scrolled (390, 191) with delta (0, 0)
Screenshot: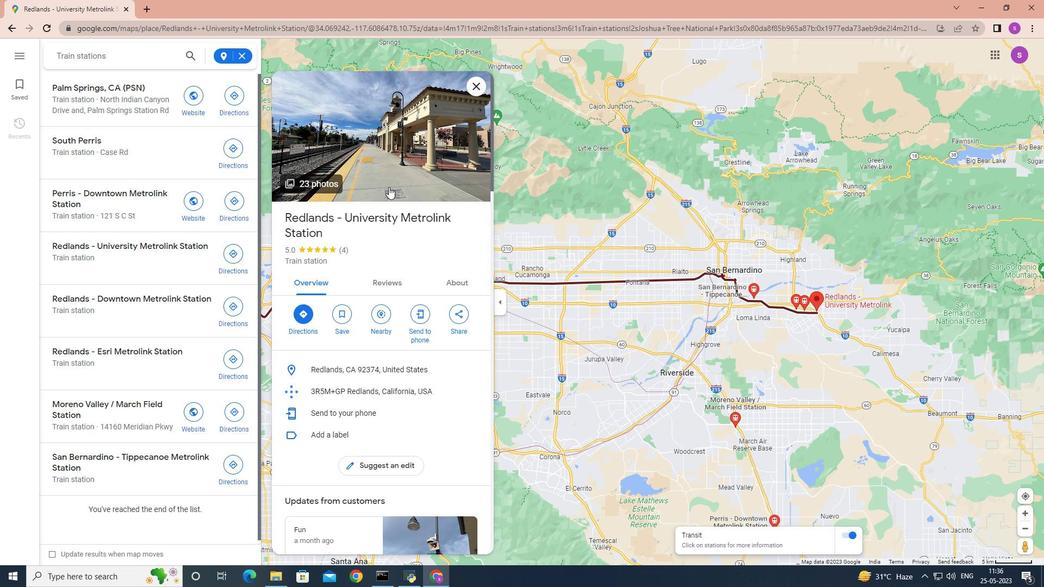 
Action: Mouse moved to (391, 193)
Screenshot: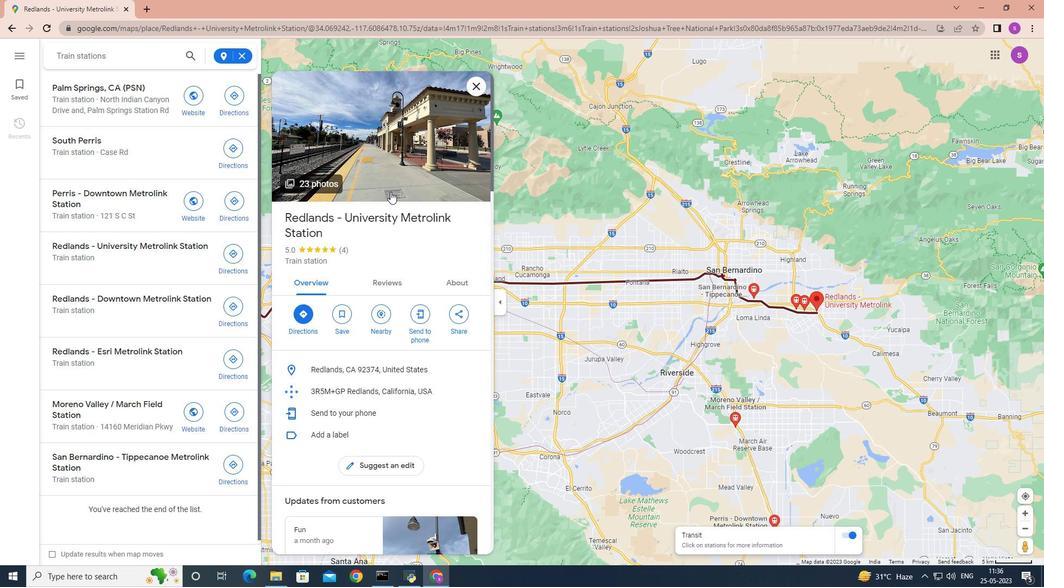 
Action: Mouse scrolled (391, 193) with delta (0, 0)
Screenshot: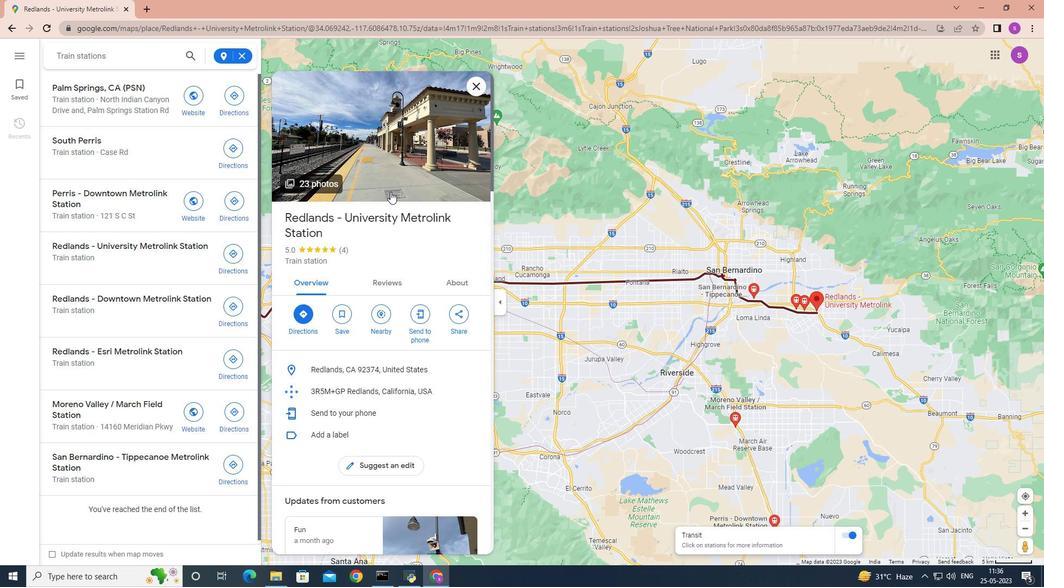 
Action: Mouse moved to (392, 195)
Screenshot: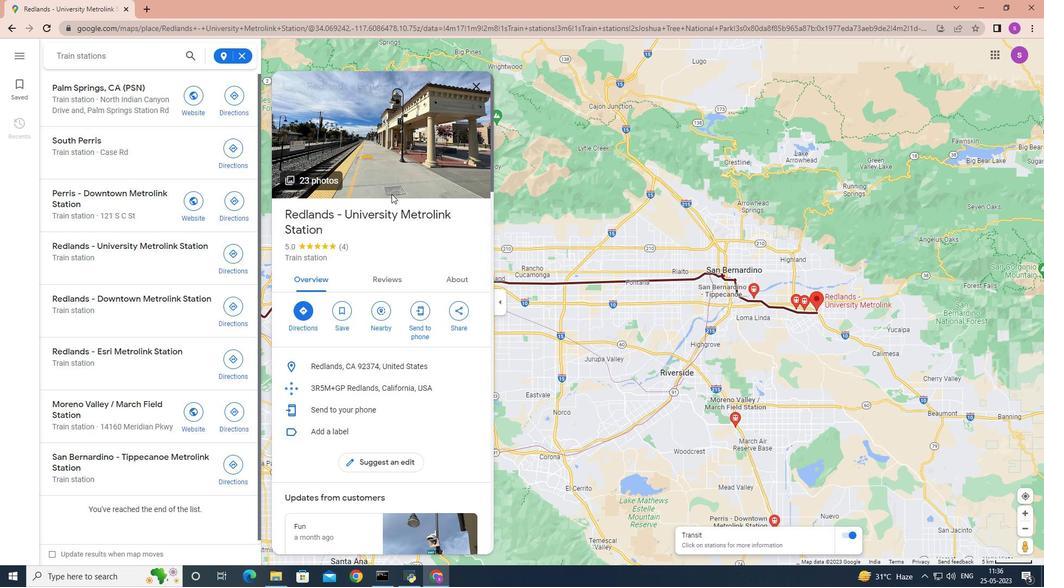 
Action: Mouse scrolled (392, 194) with delta (0, 0)
Screenshot: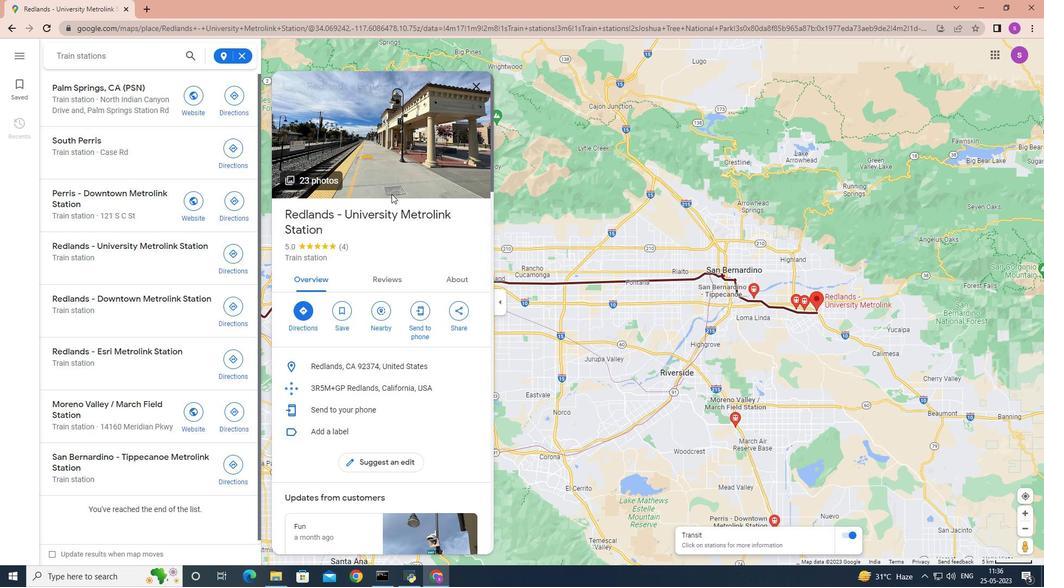 
Action: Mouse moved to (392, 195)
Screenshot: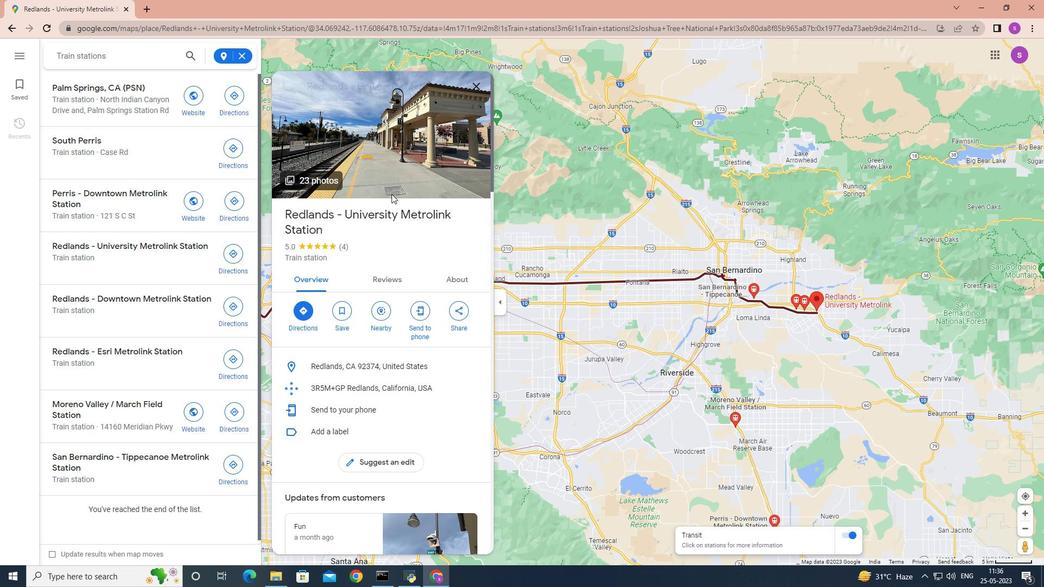 
Action: Mouse scrolled (392, 195) with delta (0, 0)
Screenshot: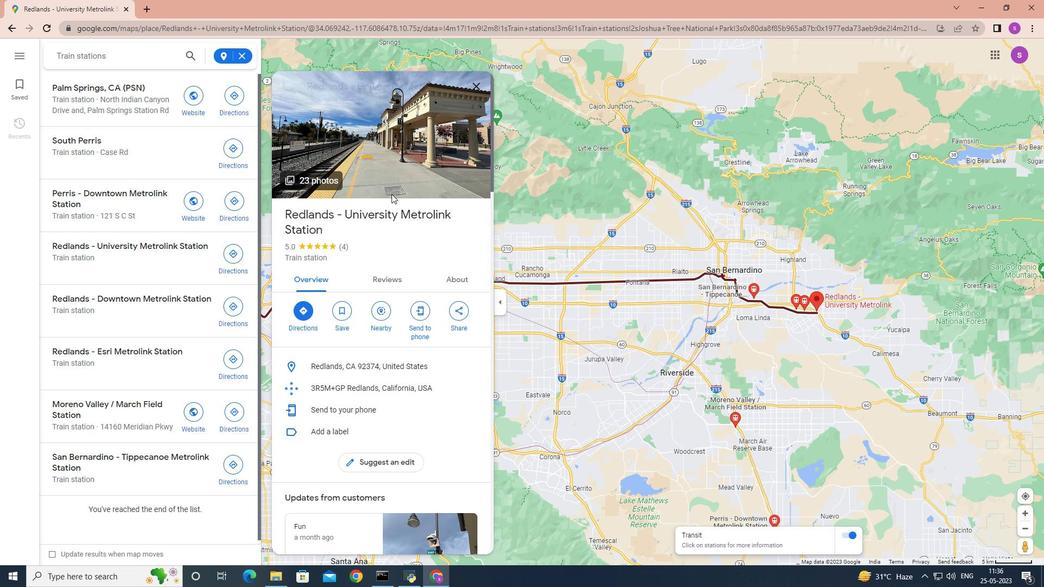 
Action: Mouse moved to (404, 230)
Screenshot: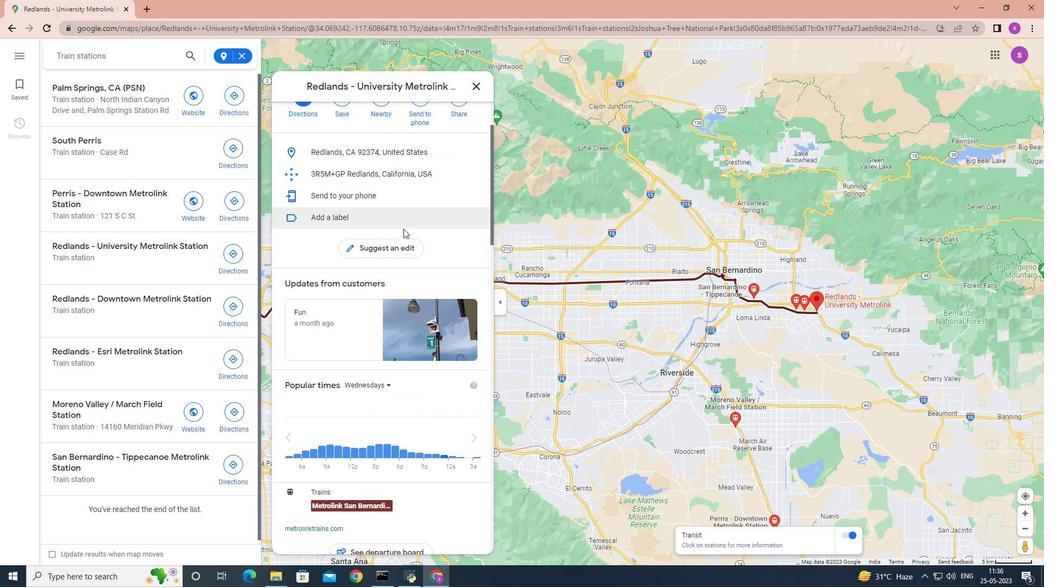 
Action: Mouse scrolled (404, 230) with delta (0, 0)
Screenshot: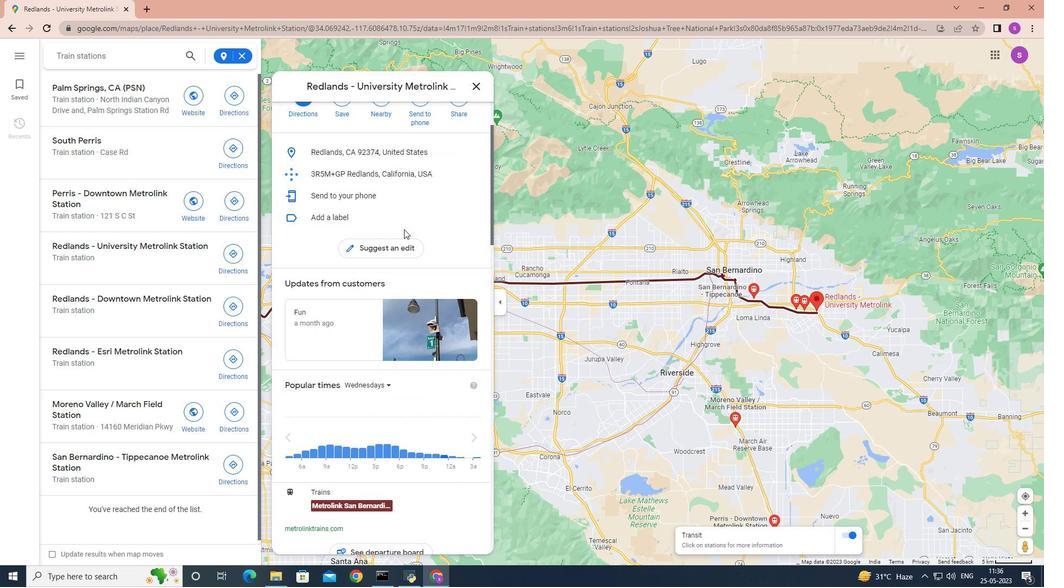 
Action: Mouse moved to (404, 231)
Screenshot: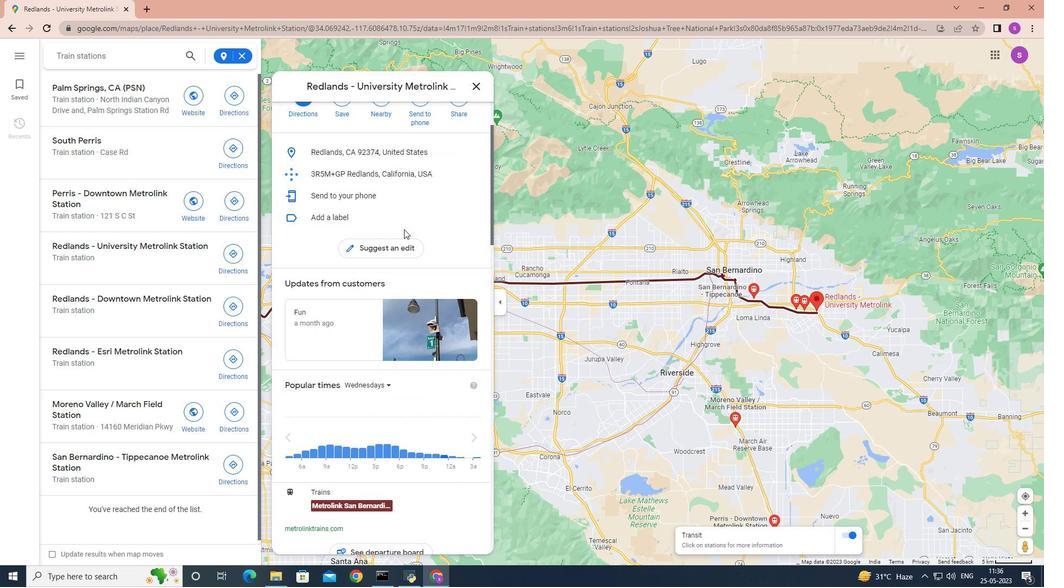 
Action: Mouse scrolled (404, 230) with delta (0, 0)
Screenshot: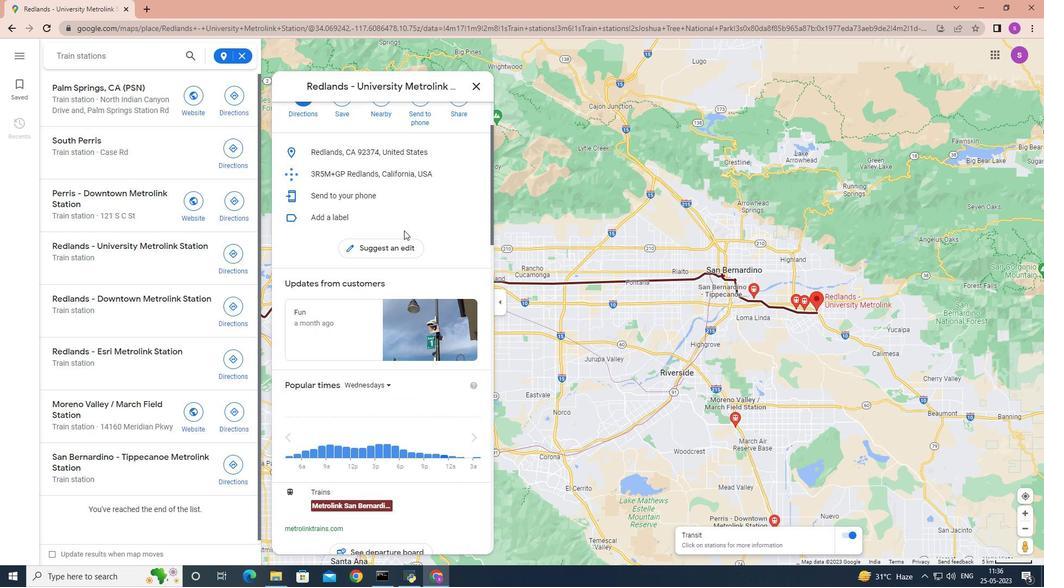 
Action: Mouse scrolled (404, 230) with delta (0, 0)
Screenshot: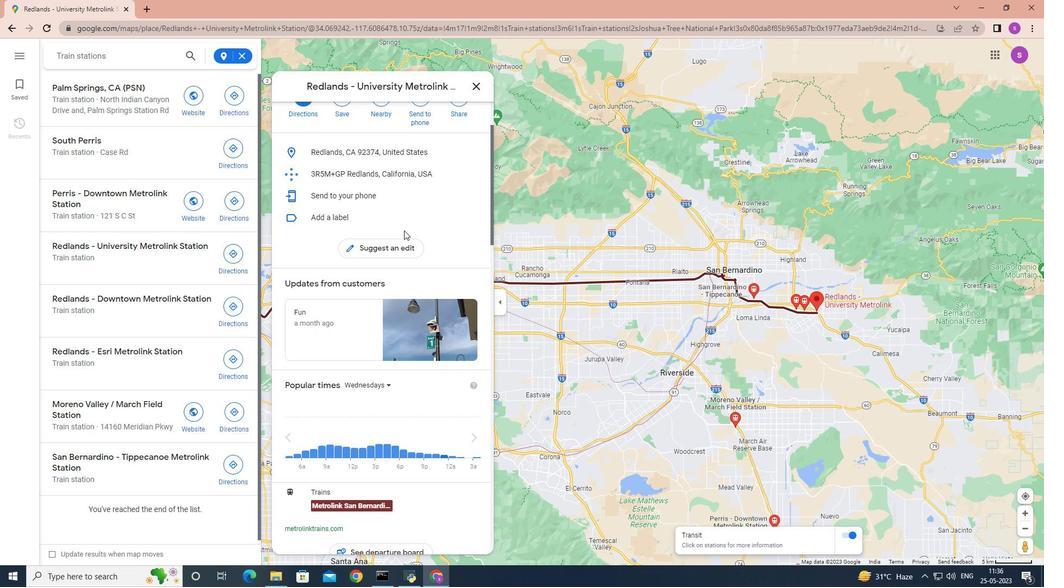 
Action: Mouse scrolled (404, 230) with delta (0, 0)
Screenshot: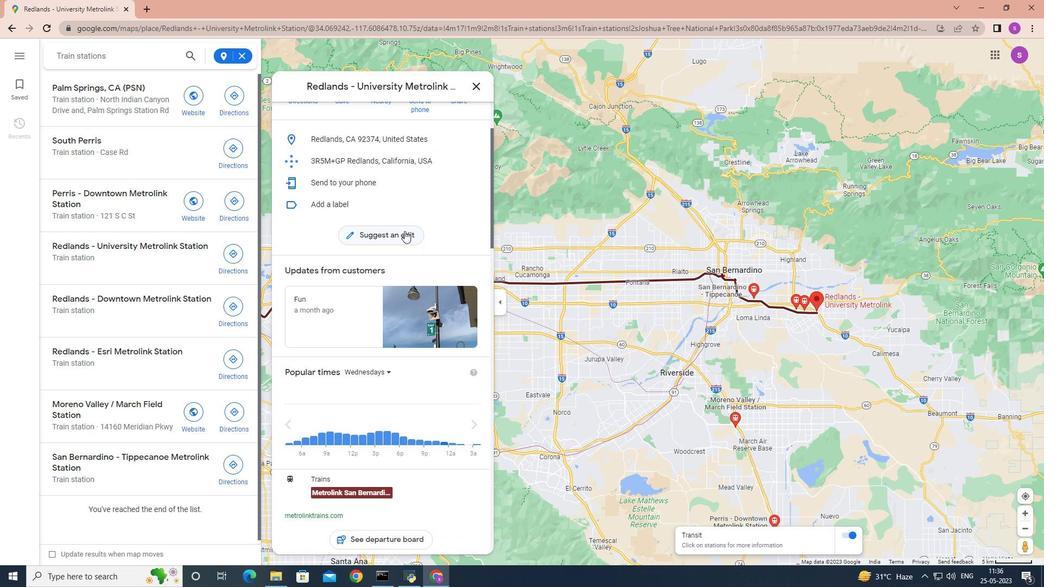 
Action: Mouse scrolled (404, 230) with delta (0, 0)
Screenshot: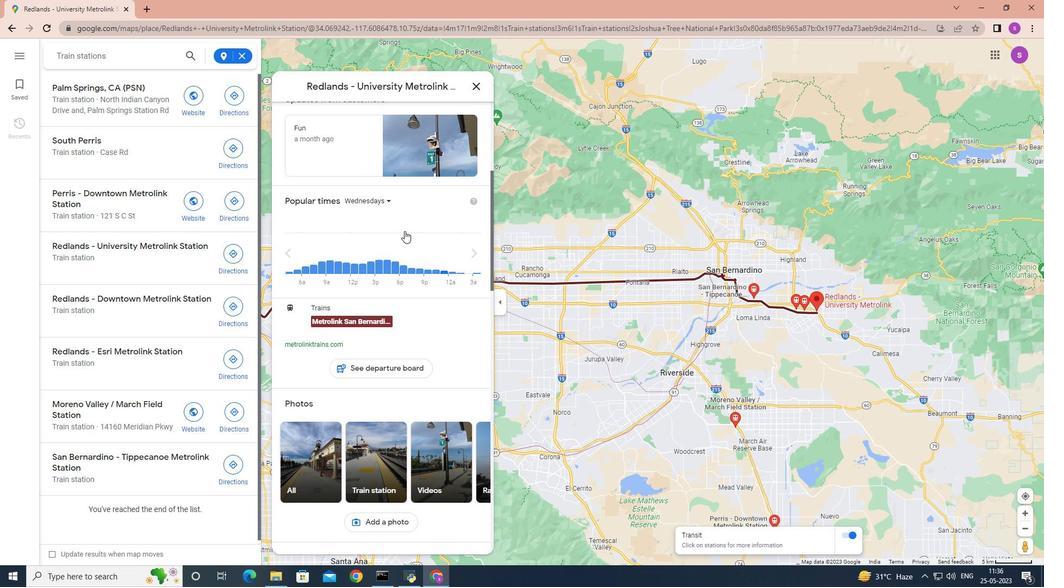 
Action: Mouse scrolled (404, 230) with delta (0, 0)
Screenshot: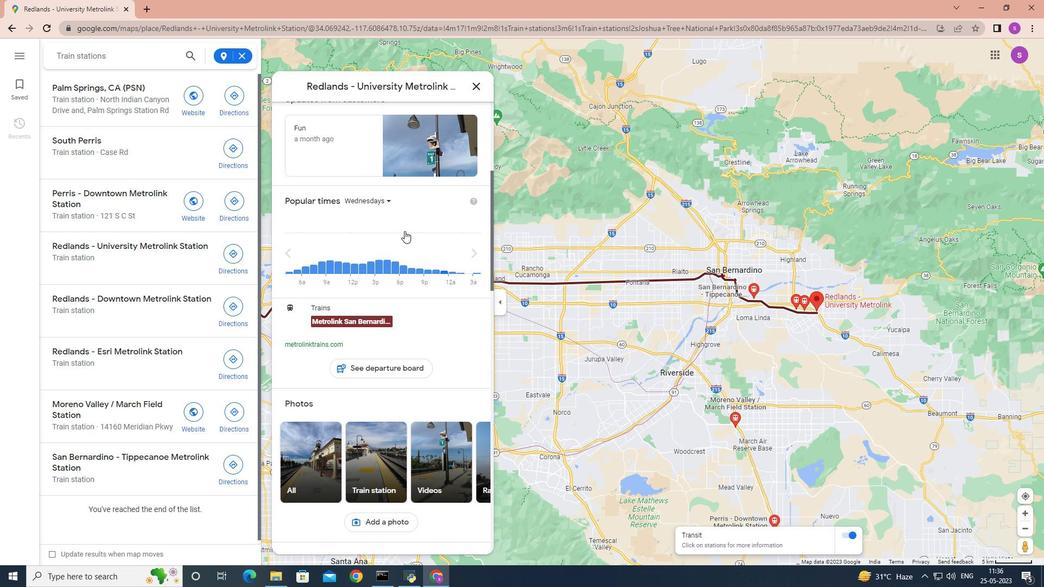
Action: Mouse scrolled (404, 230) with delta (0, 0)
Screenshot: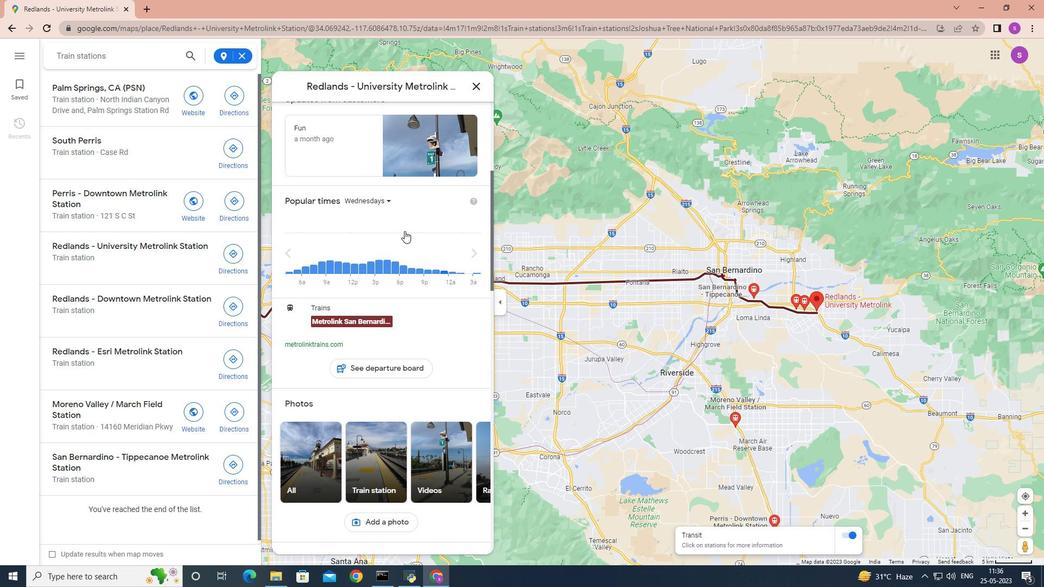 
Action: Mouse scrolled (404, 230) with delta (0, 0)
Screenshot: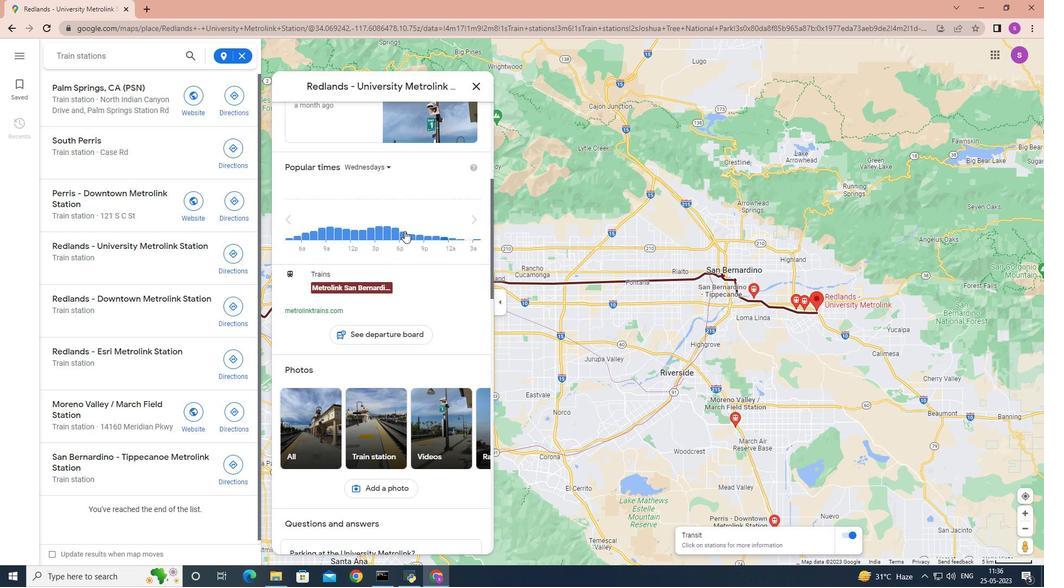 
Action: Mouse moved to (479, 87)
Screenshot: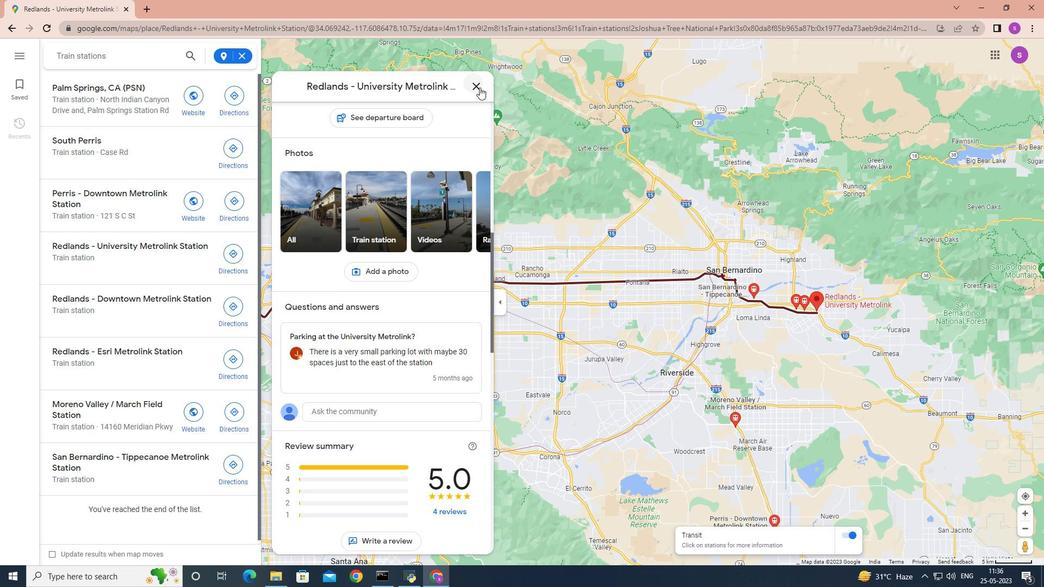 
Action: Mouse pressed left at (479, 87)
Screenshot: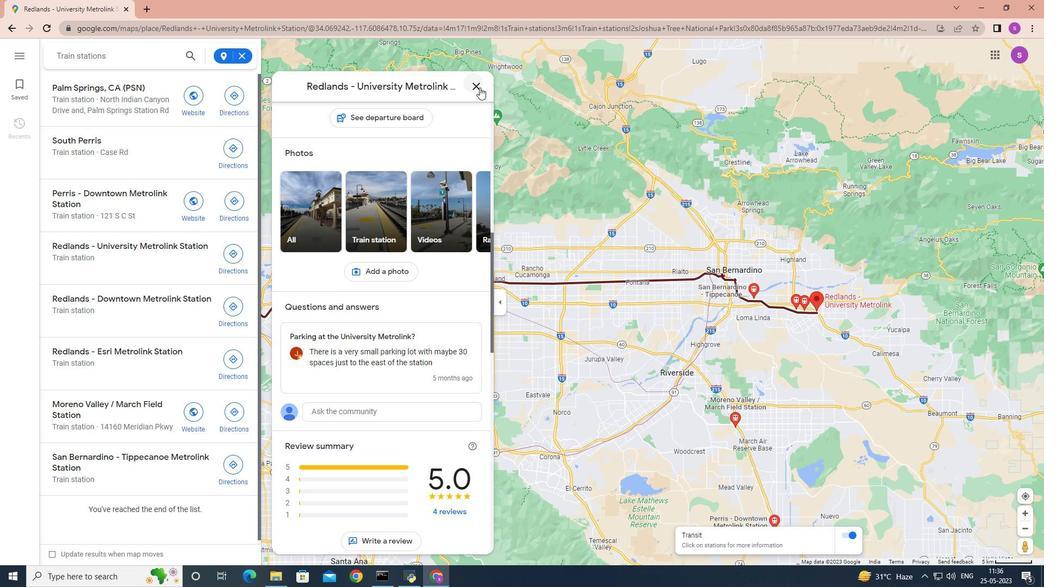 
Action: Mouse moved to (735, 424)
Screenshot: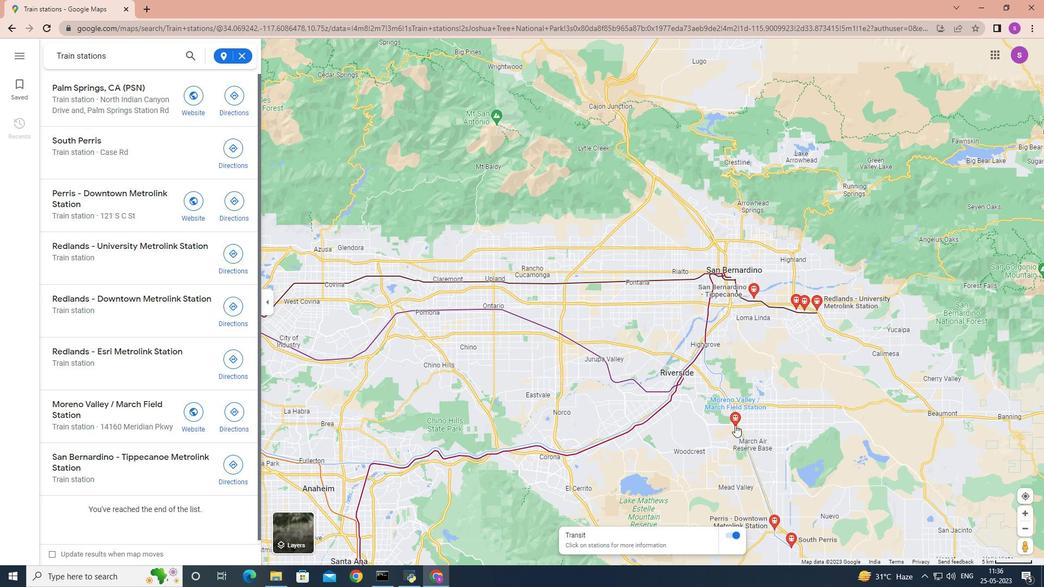 
Action: Mouse pressed left at (735, 424)
Screenshot: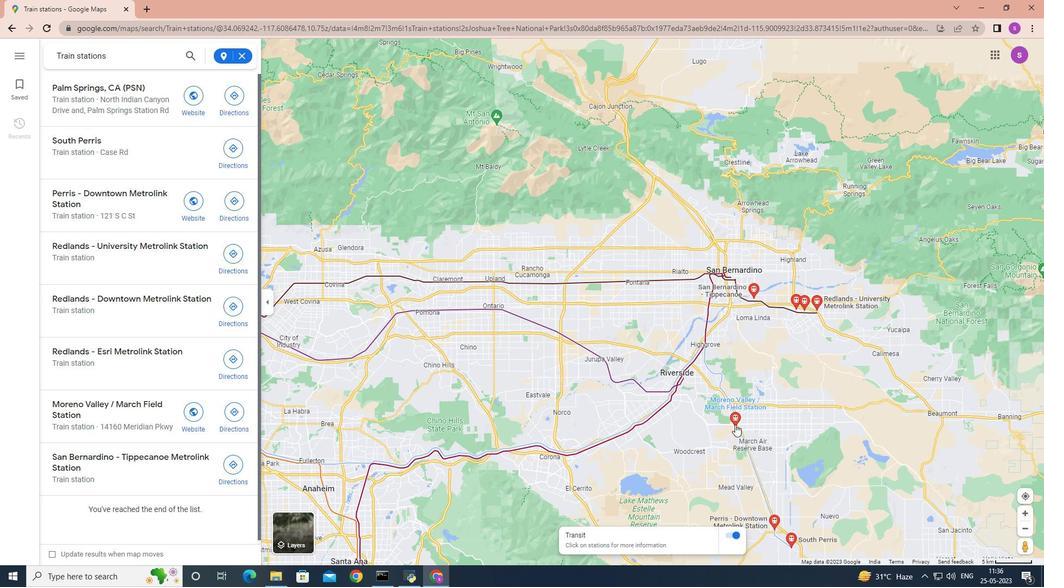 
Action: Mouse moved to (409, 163)
Screenshot: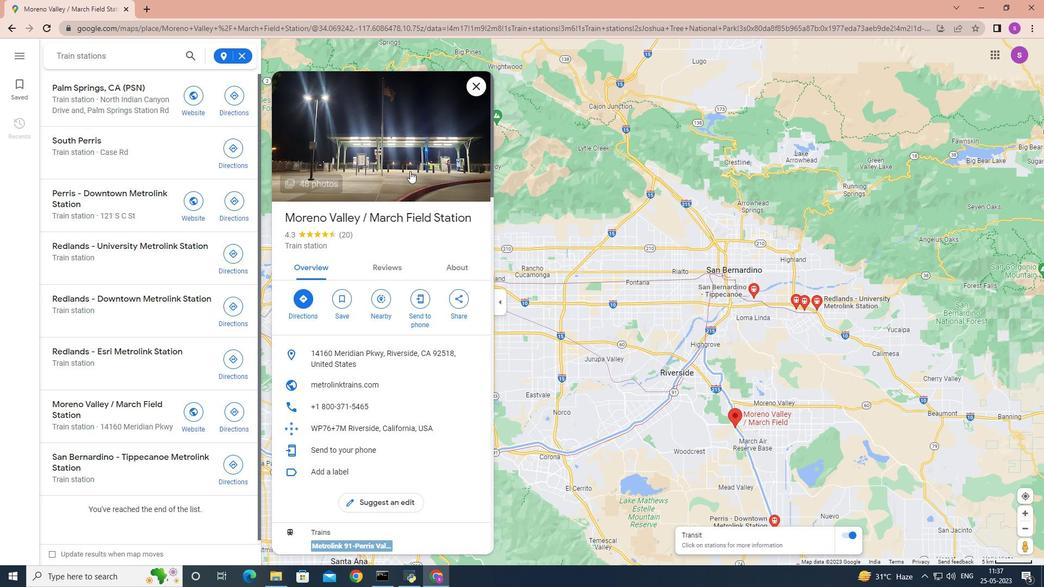 
Action: Mouse scrolled (409, 162) with delta (0, 0)
Screenshot: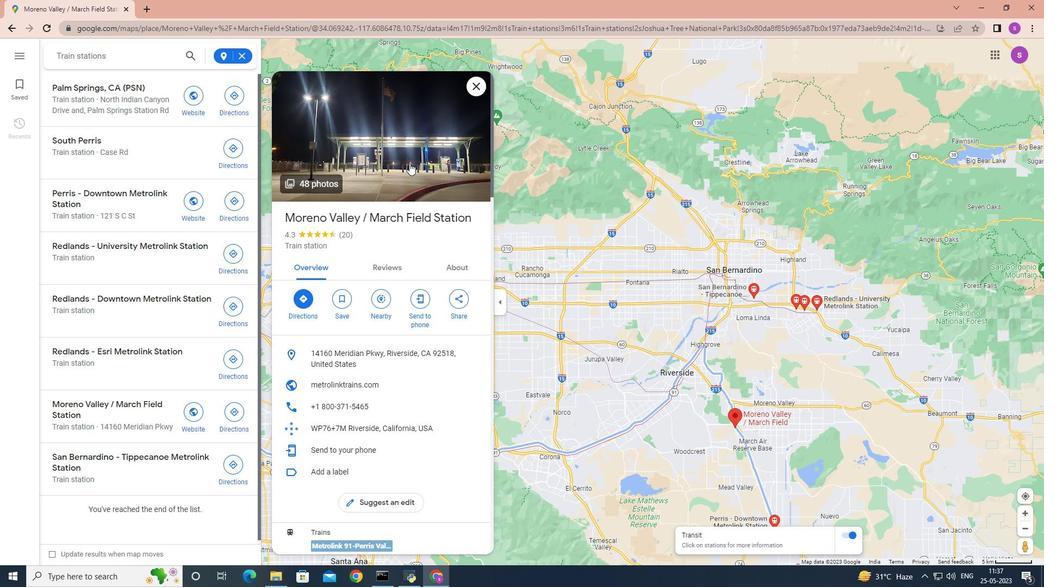 
Action: Mouse moved to (423, 312)
Screenshot: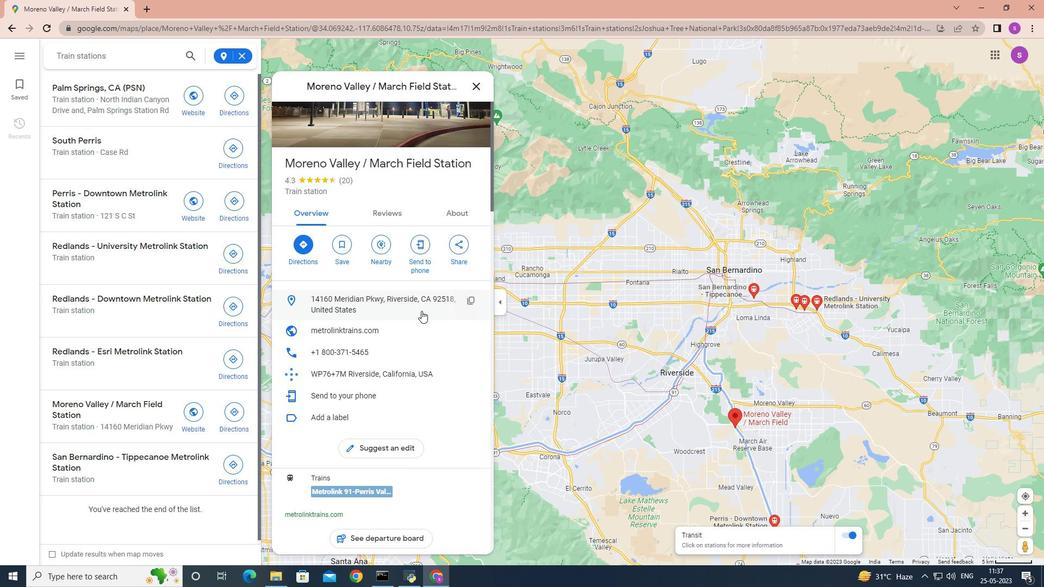 
Action: Mouse scrolled (423, 312) with delta (0, 0)
Screenshot: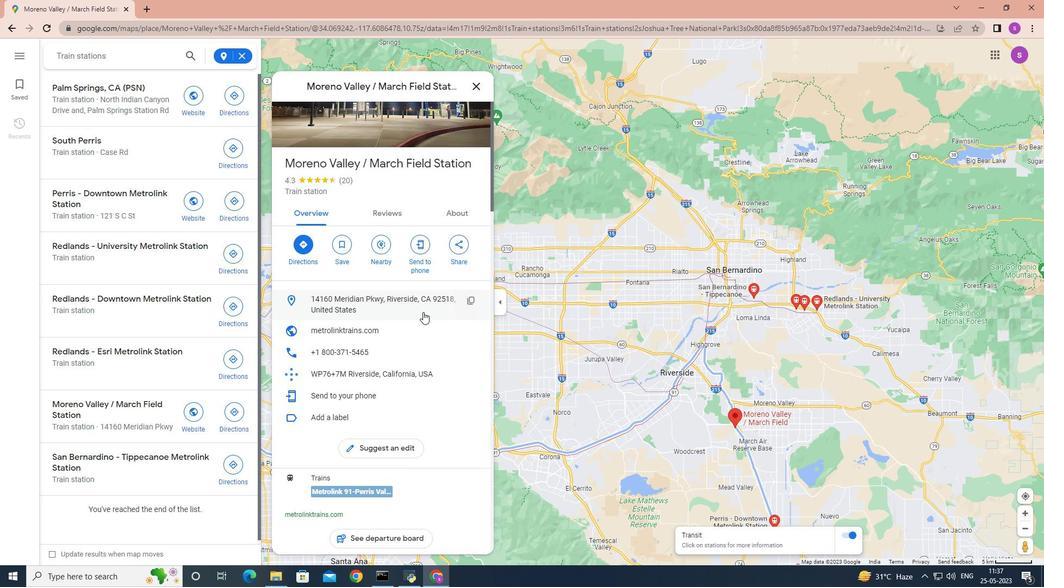 
Action: Mouse scrolled (423, 312) with delta (0, 0)
Screenshot: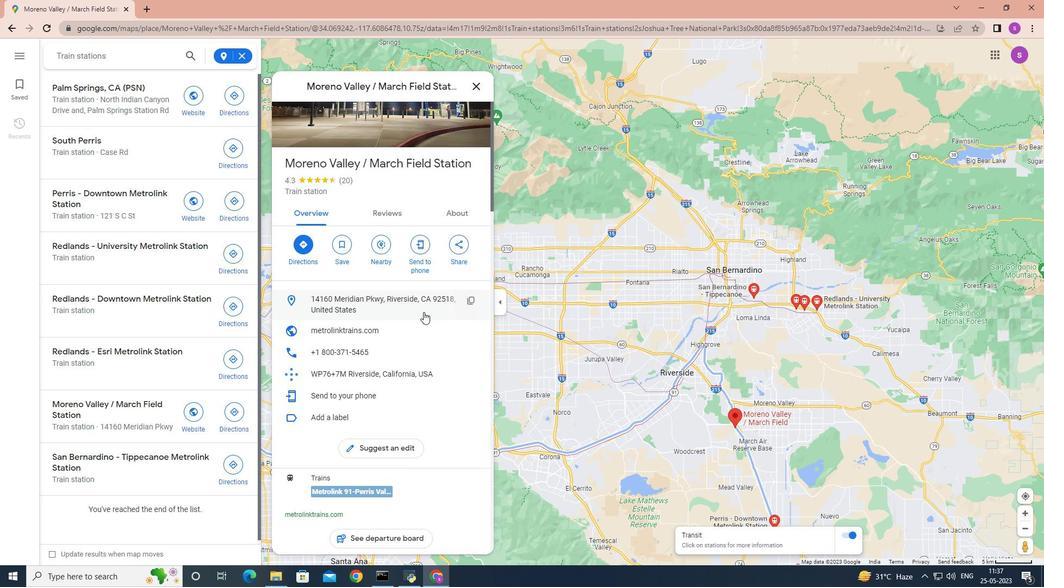 
Action: Mouse scrolled (423, 312) with delta (0, 0)
Screenshot: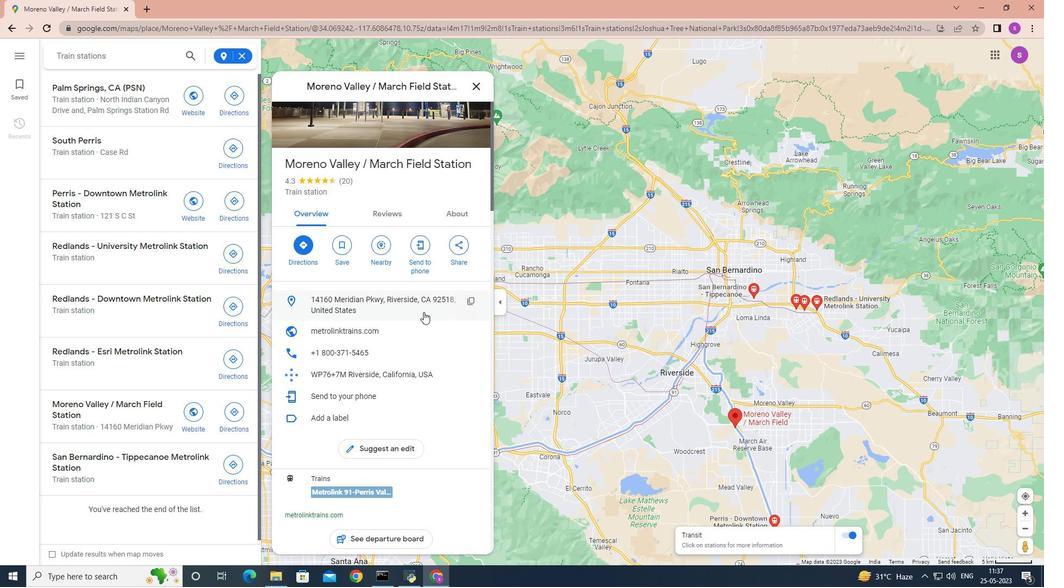 
Action: Mouse moved to (477, 83)
Screenshot: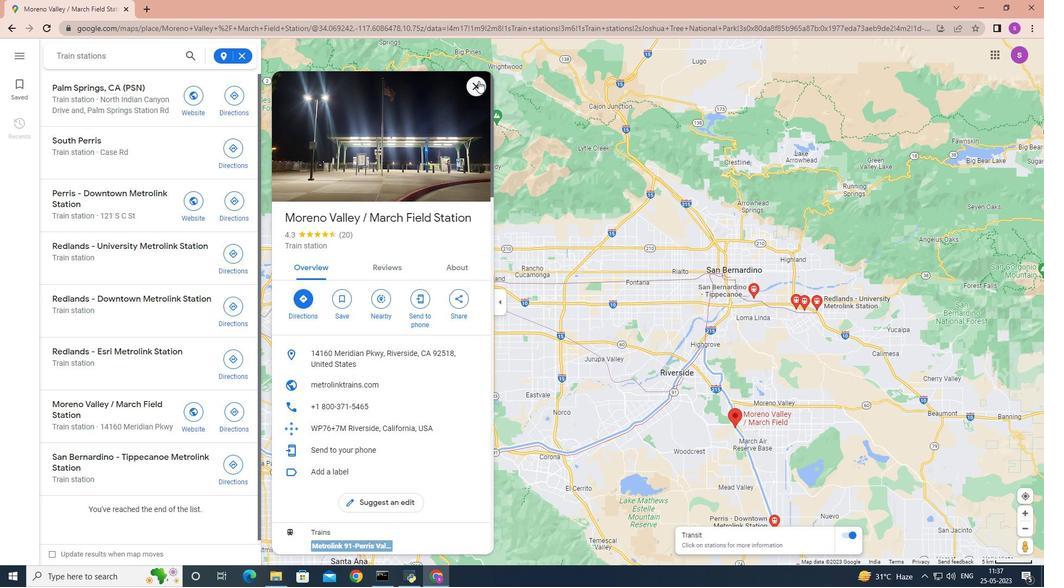 
Action: Mouse pressed left at (477, 83)
Screenshot: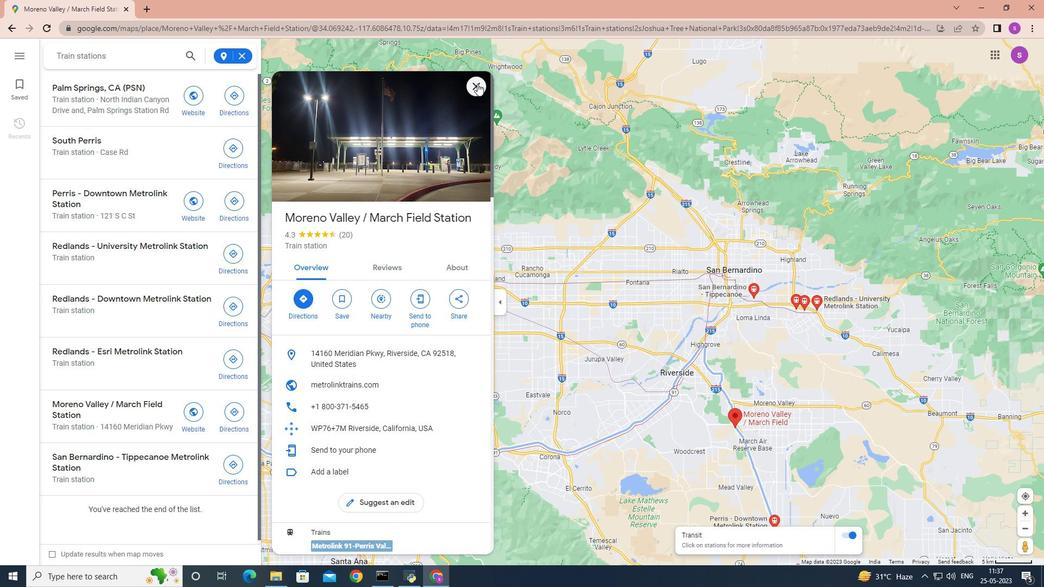 
Action: Mouse moved to (775, 527)
Screenshot: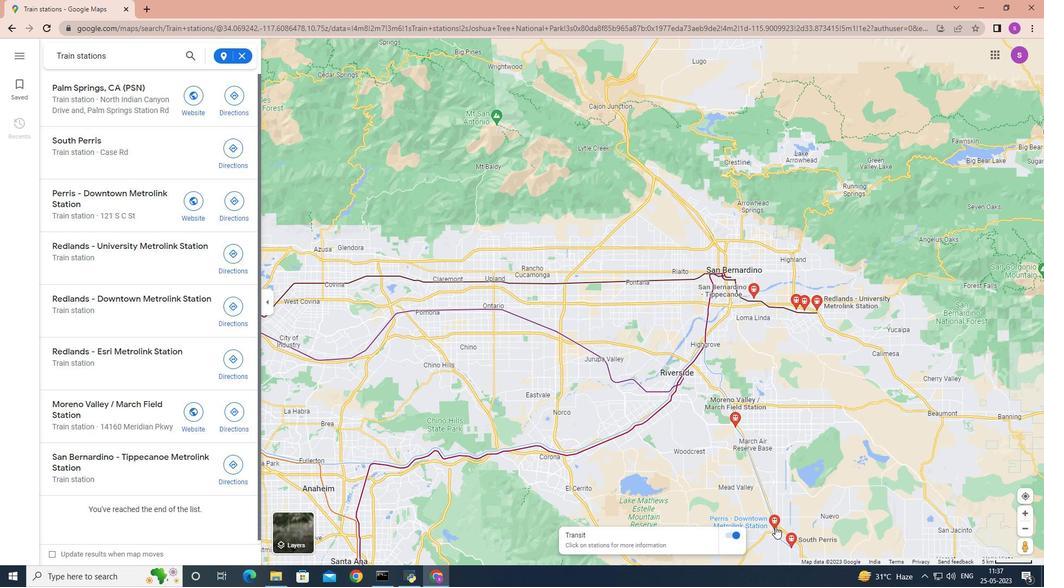 
Action: Mouse pressed left at (775, 527)
Screenshot: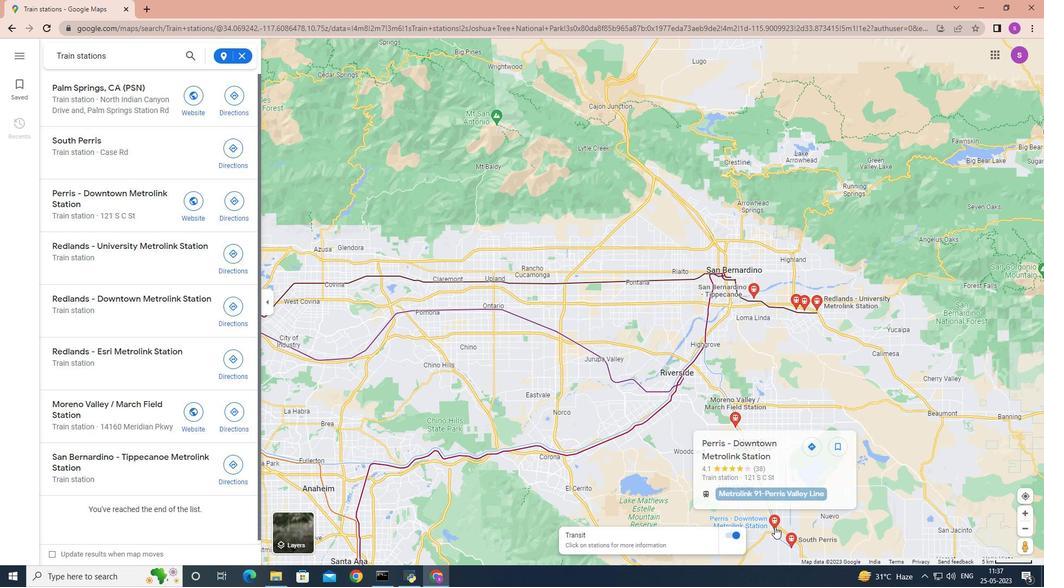 
Action: Mouse moved to (322, 185)
Screenshot: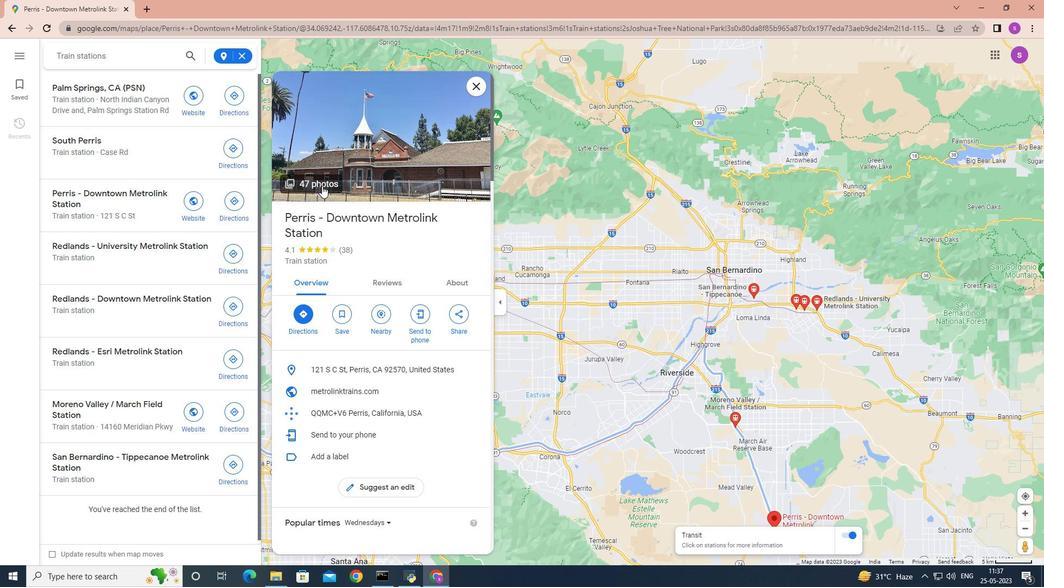 
Action: Mouse pressed left at (322, 185)
Screenshot: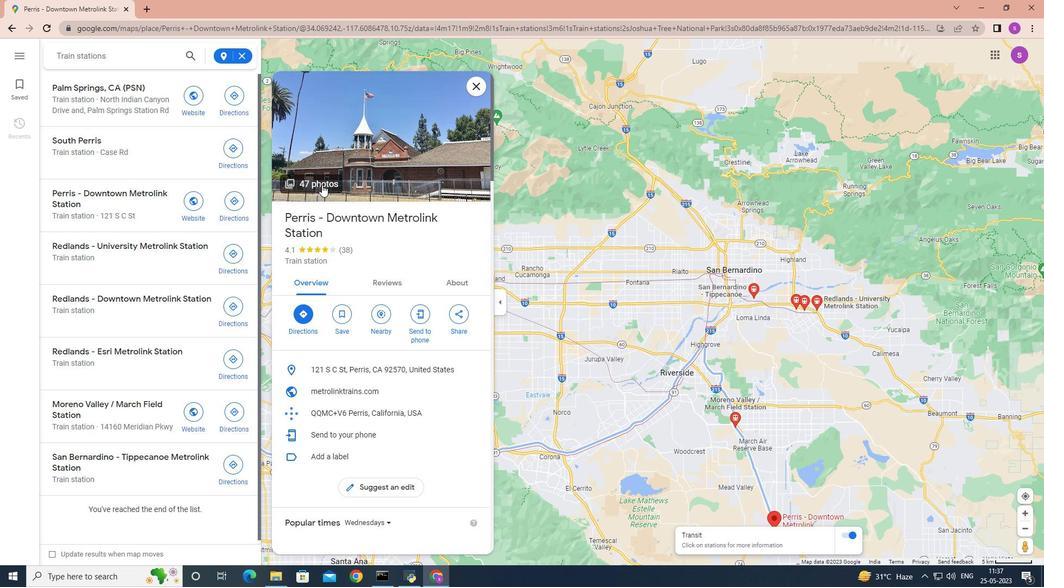 
Action: Mouse moved to (237, 311)
Screenshot: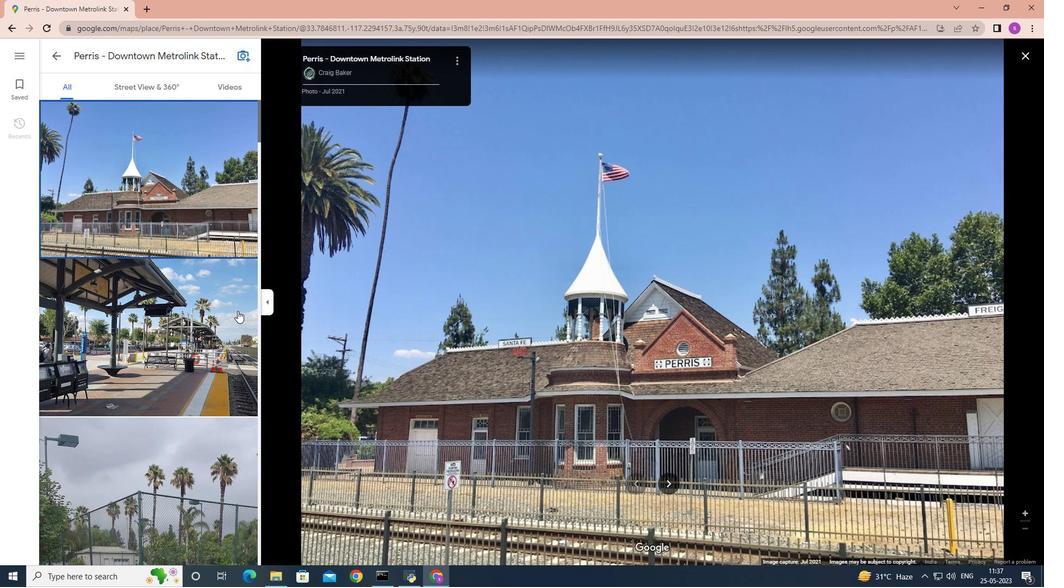 
Action: Mouse scrolled (237, 311) with delta (0, 0)
Screenshot: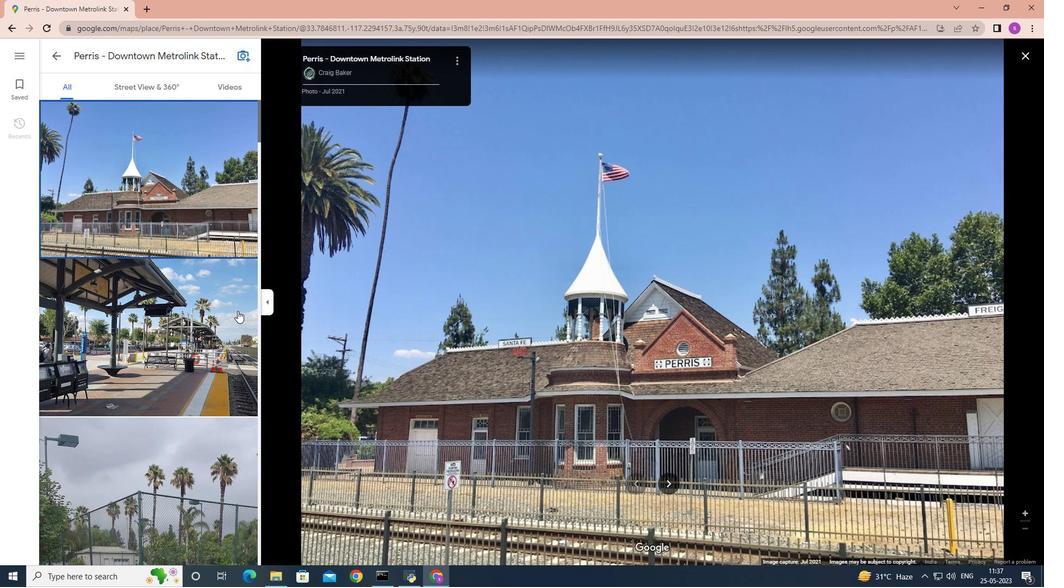 
Action: Mouse scrolled (237, 311) with delta (0, 0)
Screenshot: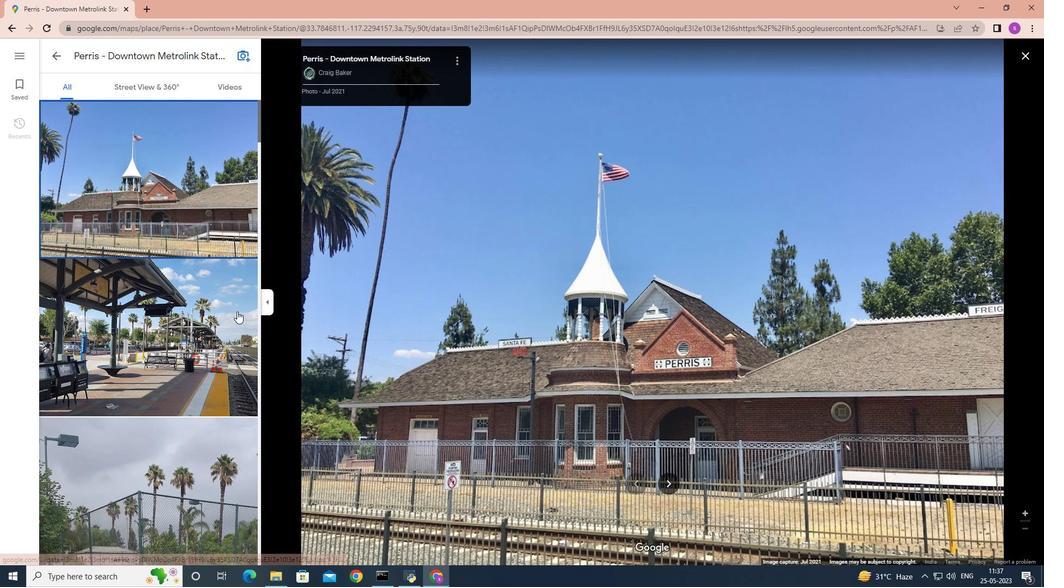 
Action: Mouse scrolled (237, 311) with delta (0, 0)
Screenshot: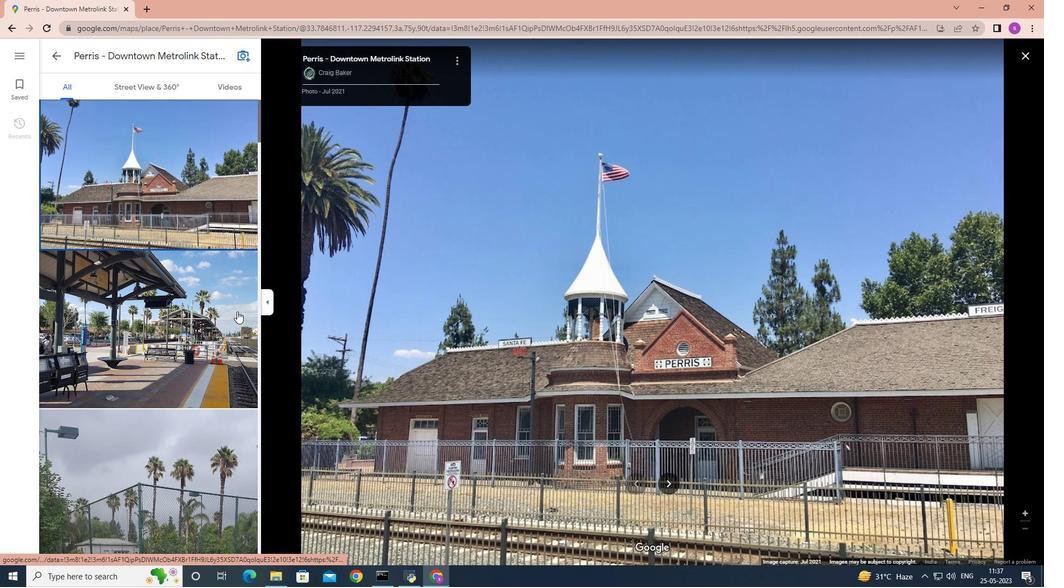 
Action: Mouse moved to (221, 341)
Screenshot: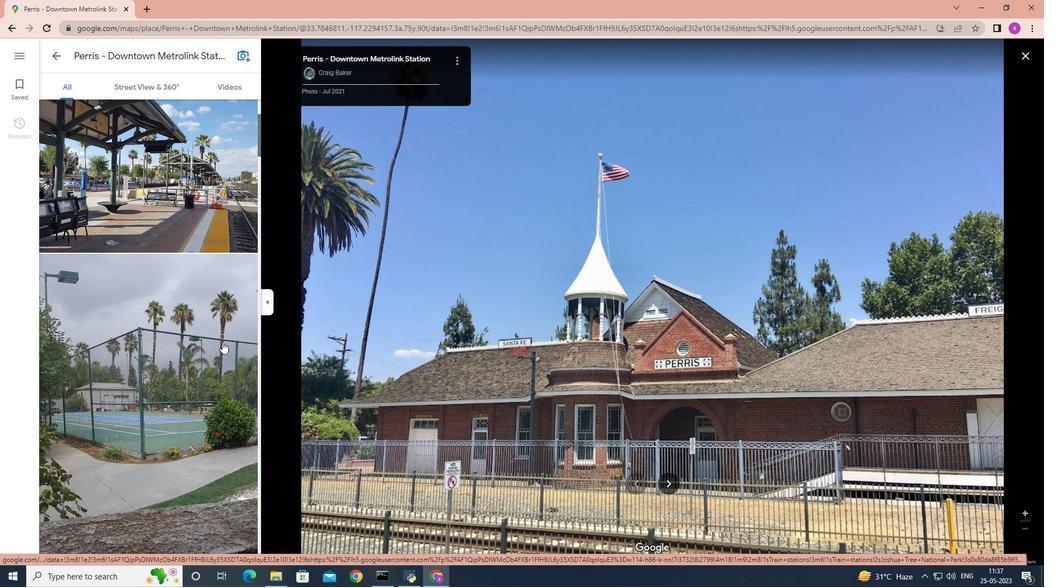 
Action: Mouse scrolled (221, 341) with delta (0, 0)
Screenshot: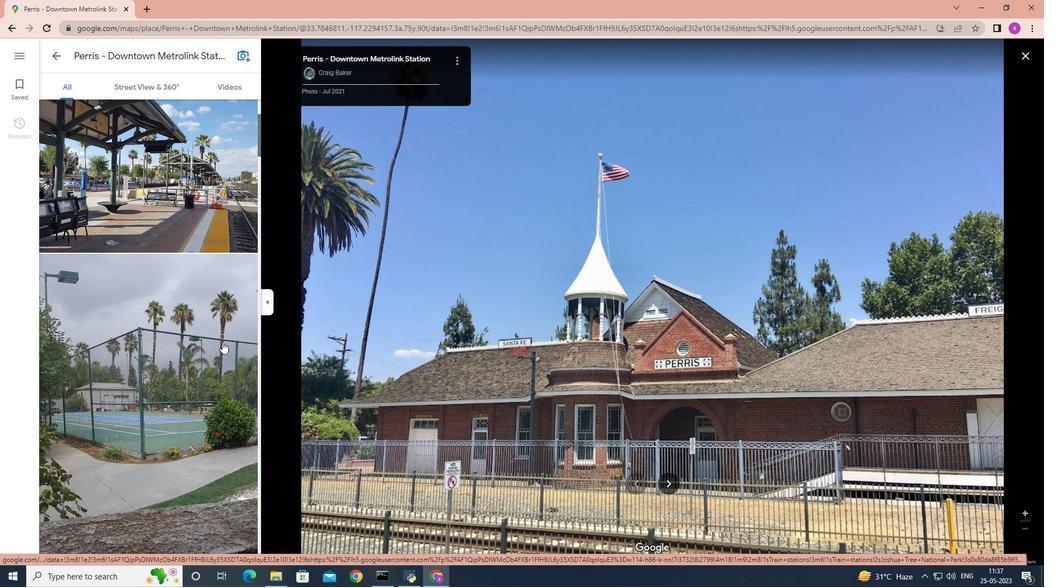 
Action: Mouse moved to (219, 341)
Screenshot: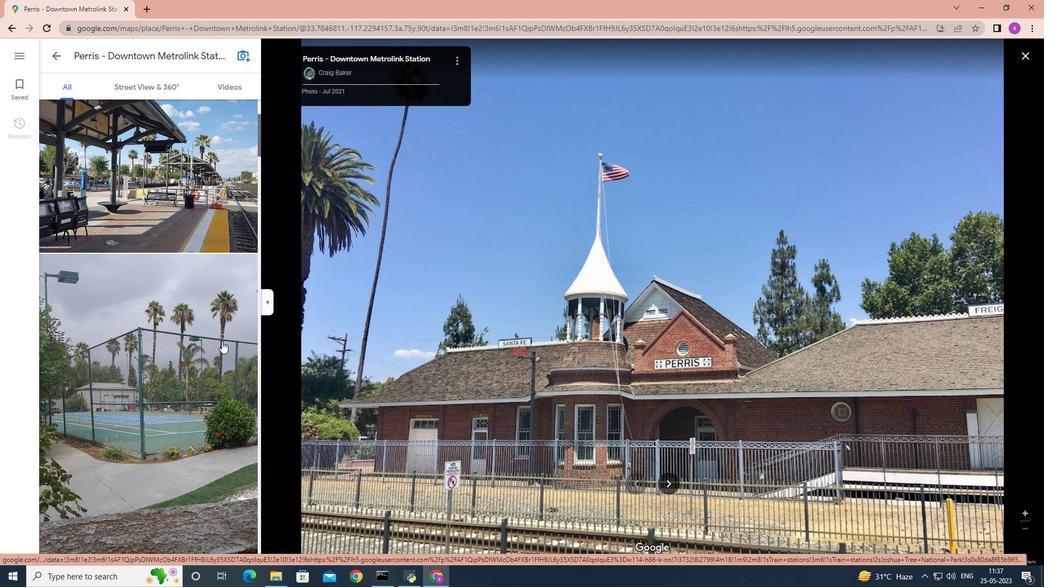 
Action: Mouse scrolled (219, 341) with delta (0, 0)
Screenshot: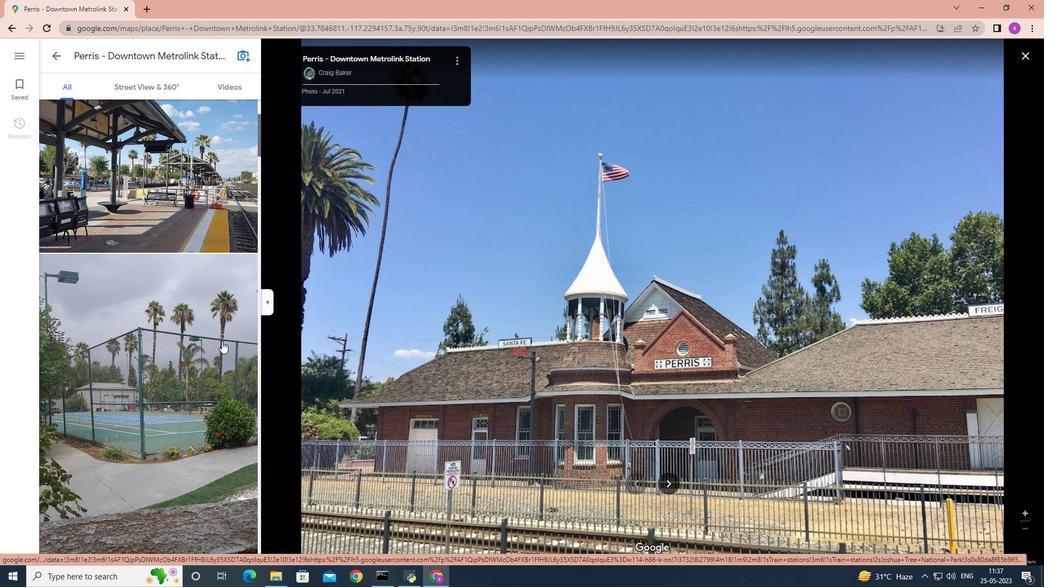 
Action: Mouse moved to (219, 341)
Screenshot: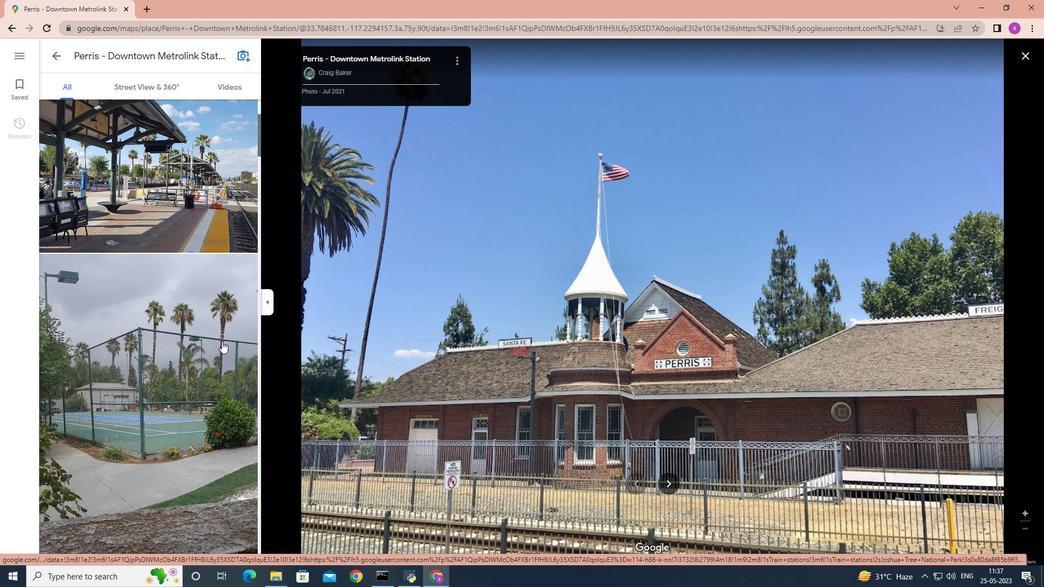 
Action: Mouse scrolled (219, 341) with delta (0, 0)
Screenshot: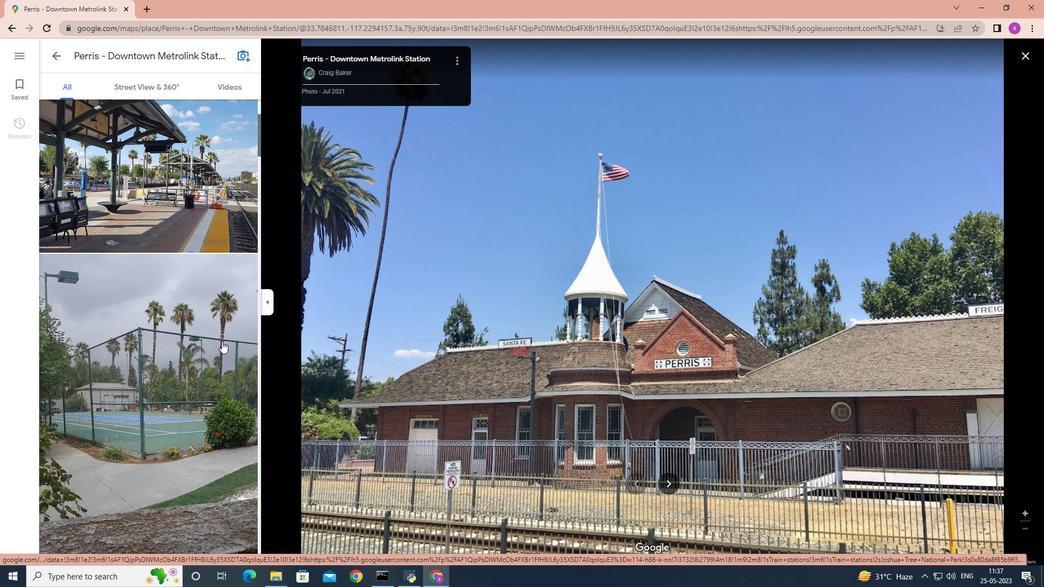 
Action: Mouse moved to (208, 339)
Screenshot: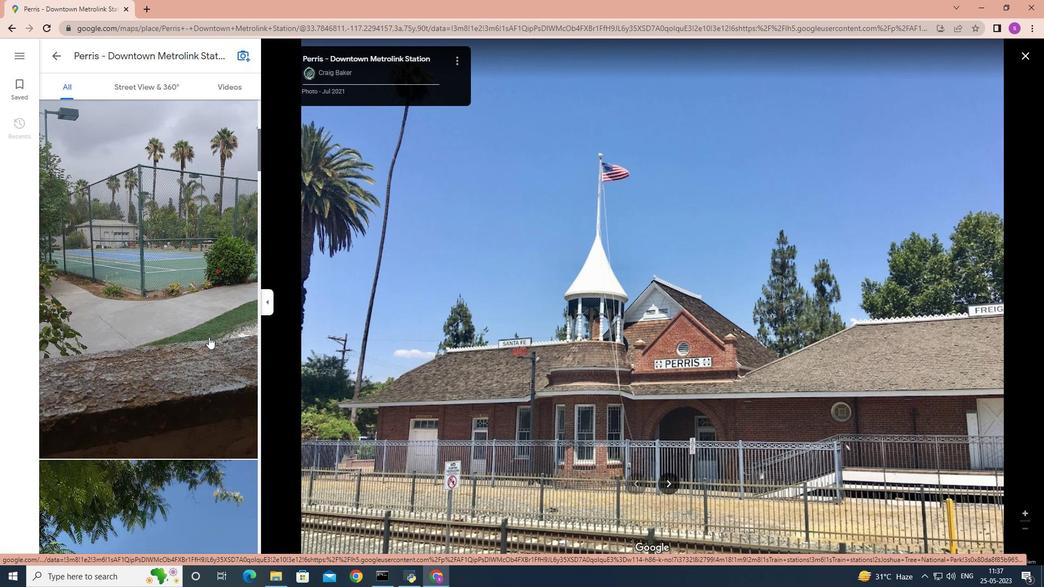 
Action: Mouse scrolled (208, 339) with delta (0, 0)
Screenshot: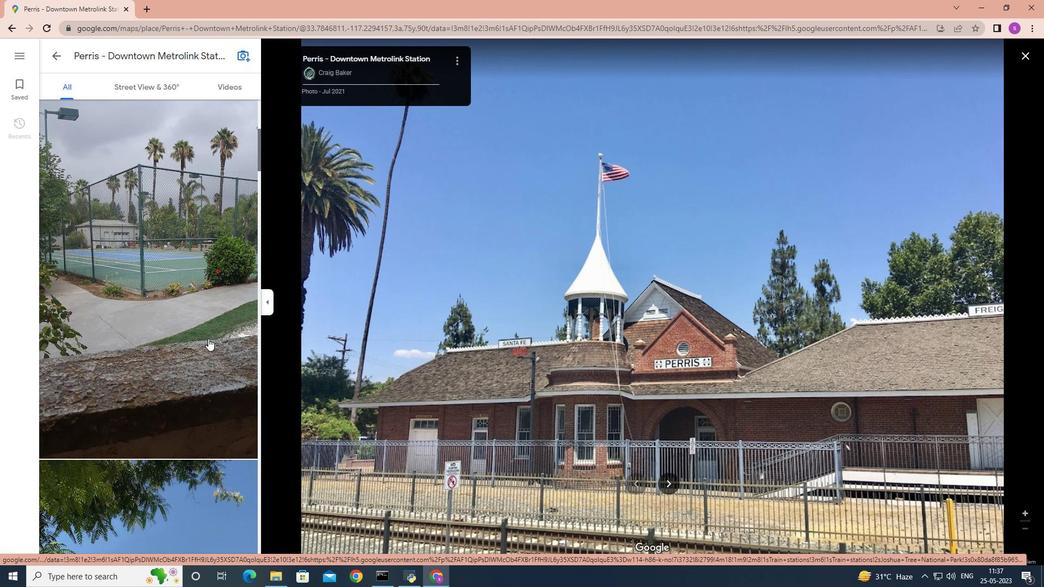 
Action: Mouse scrolled (208, 339) with delta (0, 0)
Screenshot: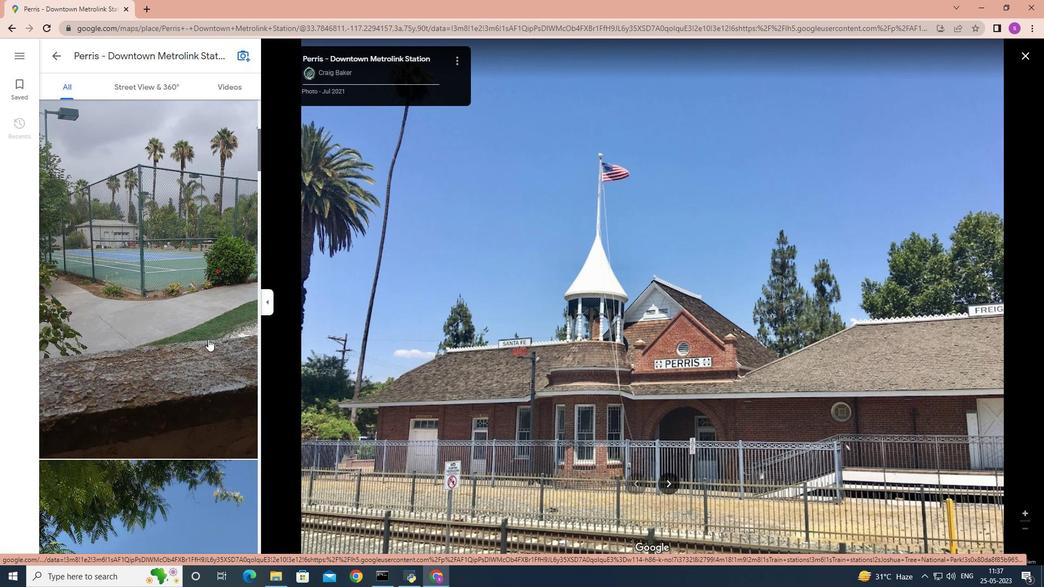 
Action: Mouse scrolled (208, 339) with delta (0, 0)
Screenshot: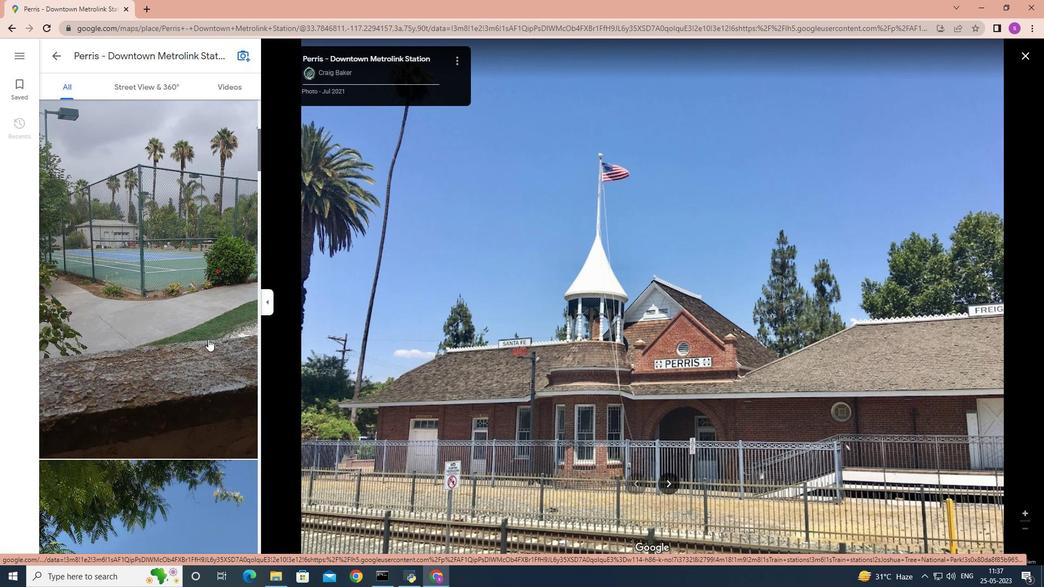 
Action: Mouse scrolled (208, 339) with delta (0, 0)
Screenshot: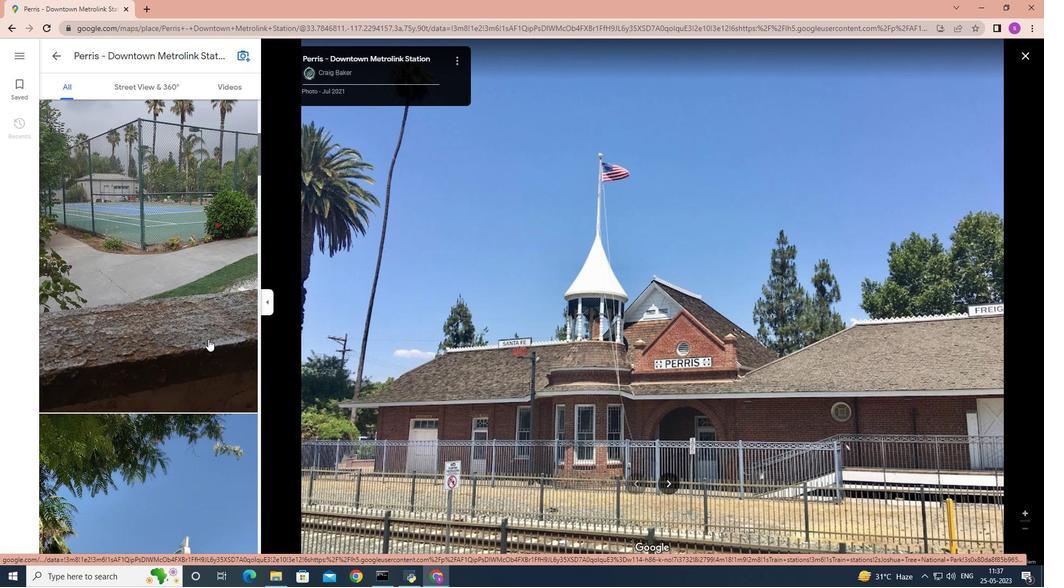 
Action: Mouse moved to (11, 29)
Screenshot: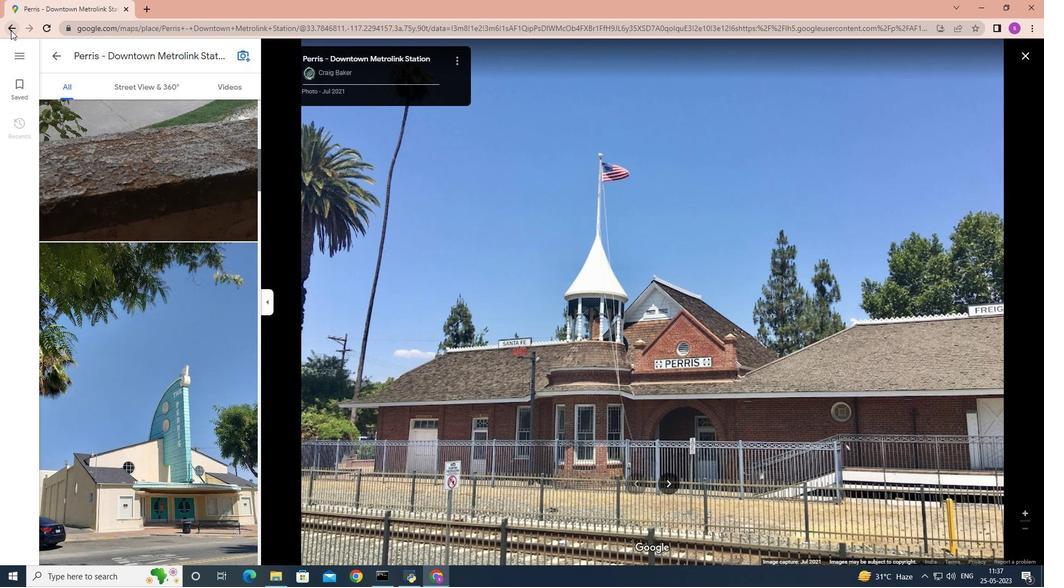 
Action: Mouse pressed left at (11, 29)
Screenshot: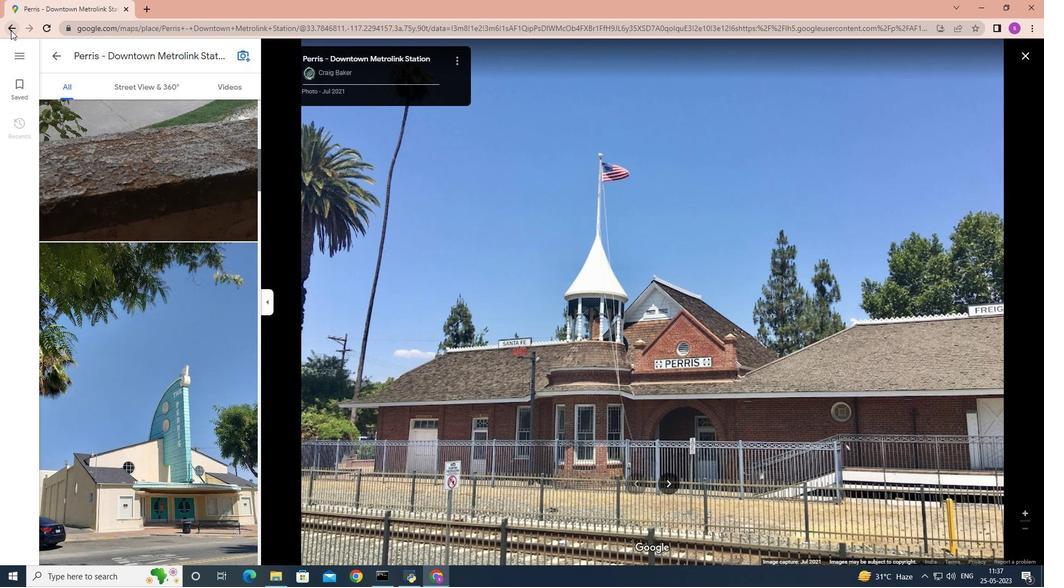 
Action: Mouse moved to (472, 86)
Screenshot: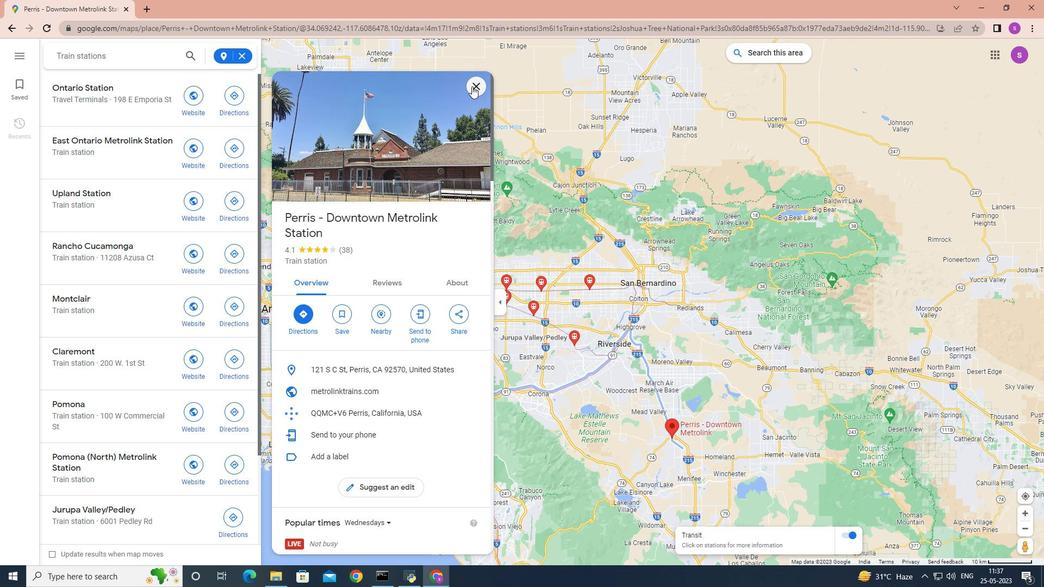 
Action: Mouse pressed left at (472, 86)
Screenshot: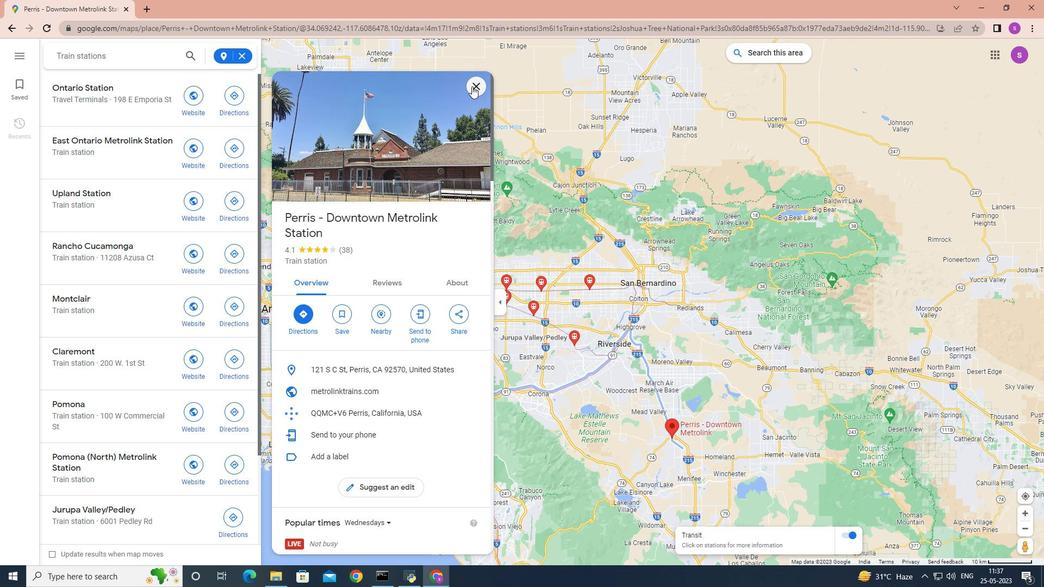 
Action: Mouse moved to (533, 312)
Screenshot: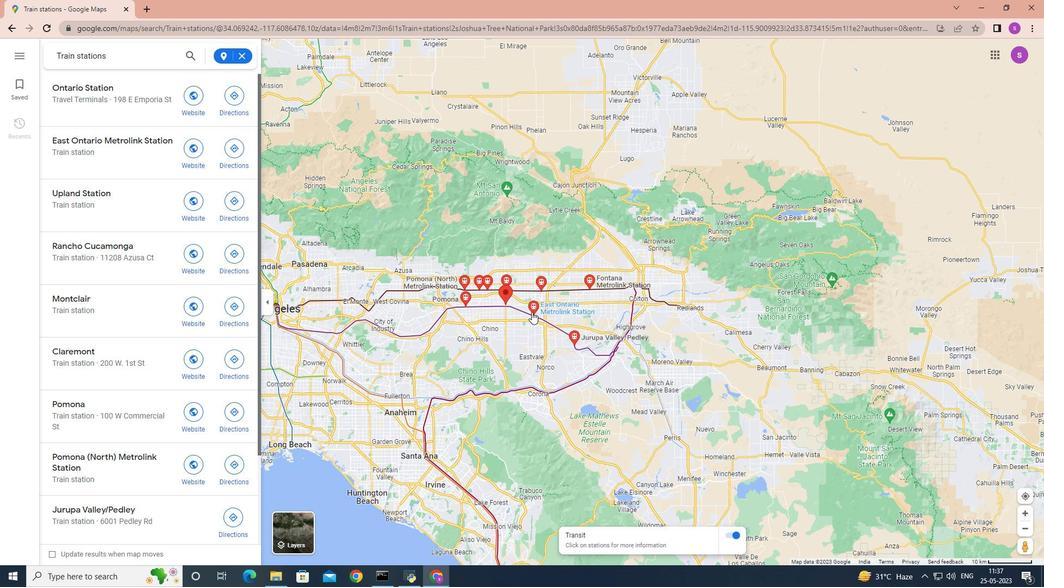 
Action: Mouse pressed left at (533, 312)
Screenshot: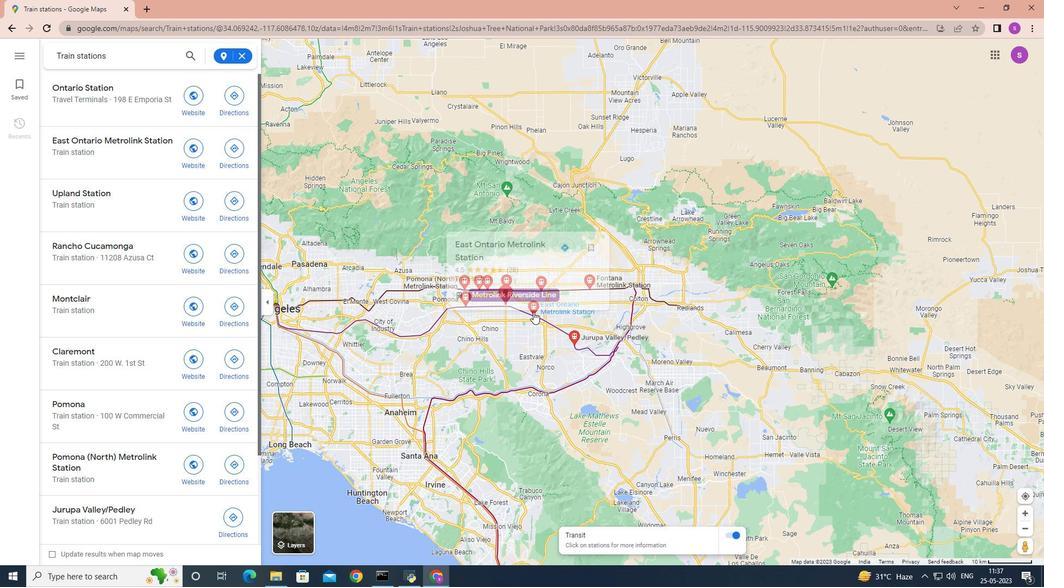 
Action: Mouse moved to (473, 88)
Screenshot: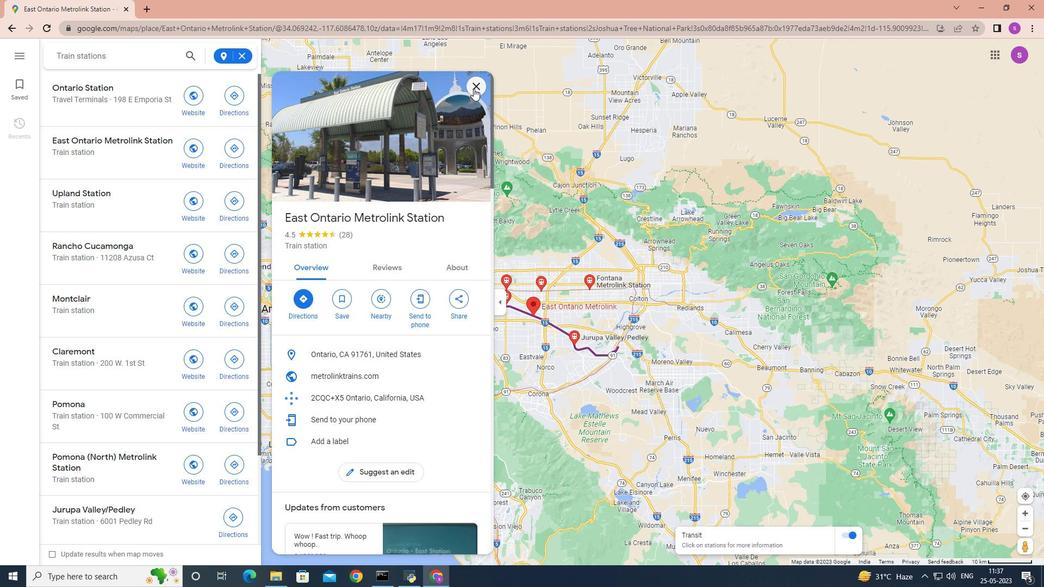 
Action: Mouse pressed left at (473, 88)
Screenshot: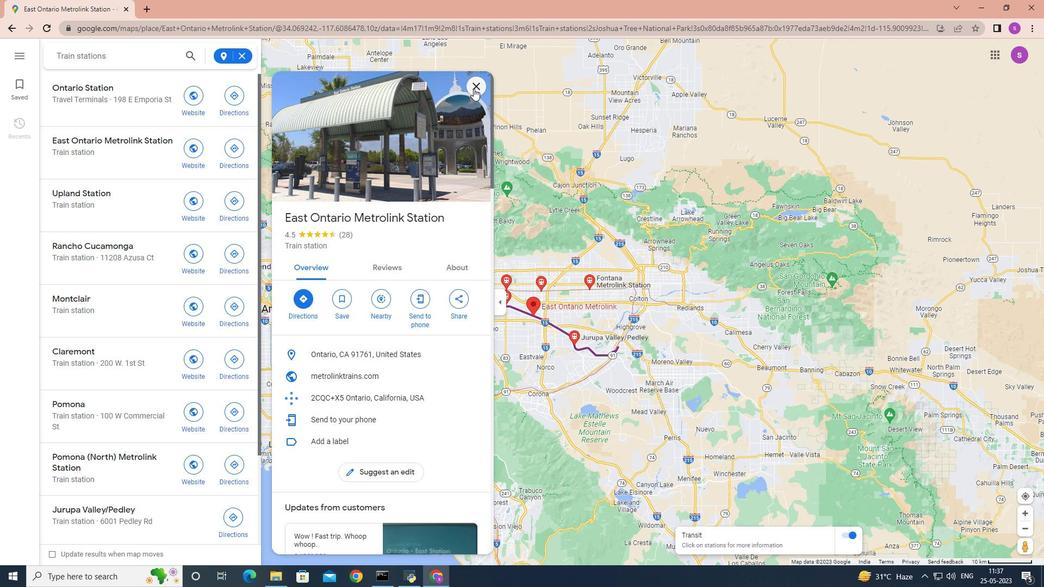
